 Task: Add Attachment from computer to Card Card0000000173 in Board Board0000000044 in Workspace WS0000000015 in Trello. Add Cover Purple to Card Card0000000173 in Board Board0000000044 in Workspace WS0000000015 in Trello. Add "Move Card To …" Button titled Button0000000173 to "top" of the list "To Do" to Card Card0000000173 in Board Board0000000044 in Workspace WS0000000015 in Trello. Add Description DS0000000173 to Card Card0000000173 in Board Board0000000044 in Workspace WS0000000015 in Trello. Add Comment CM0000000173 to Card Card0000000173 in Board Board0000000044 in Workspace WS0000000015 in Trello
Action: Mouse moved to (300, 222)
Screenshot: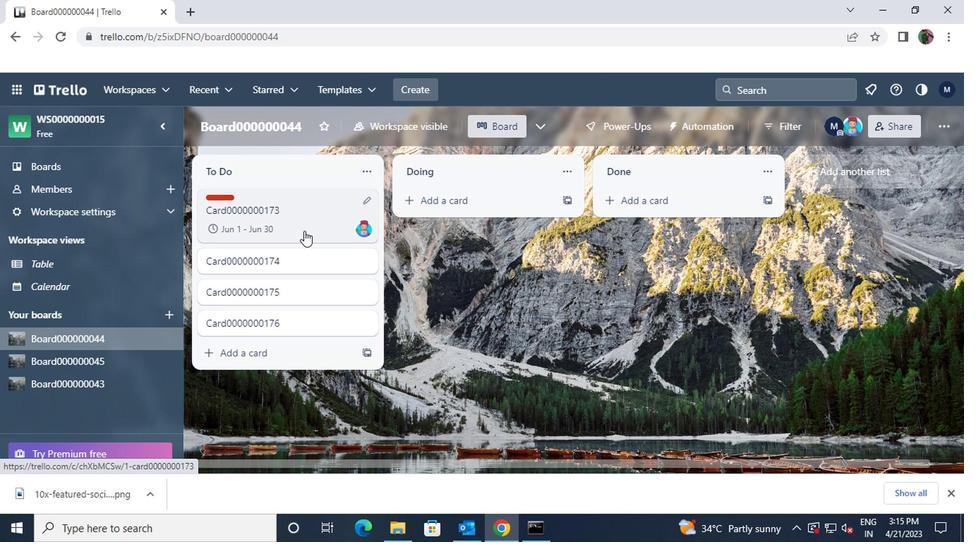 
Action: Mouse pressed left at (300, 222)
Screenshot: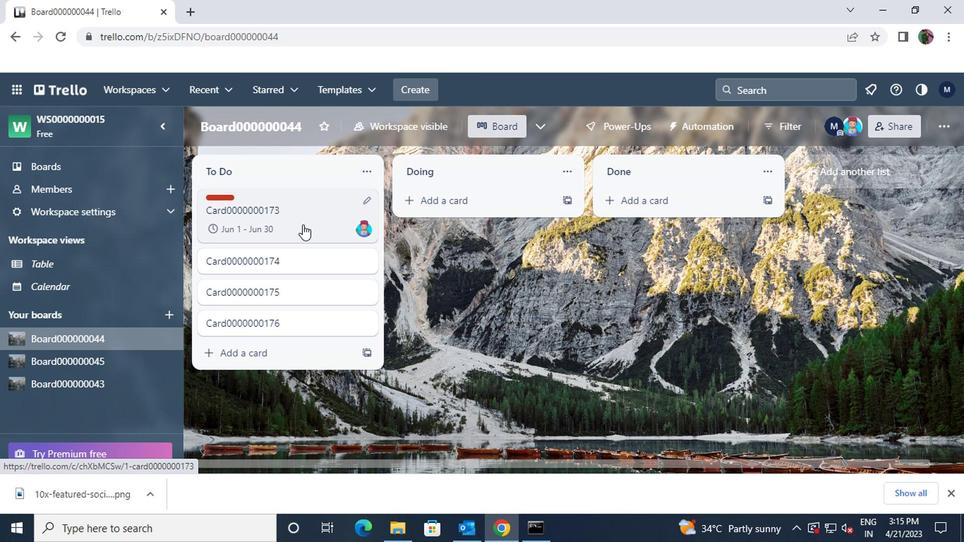 
Action: Mouse moved to (636, 312)
Screenshot: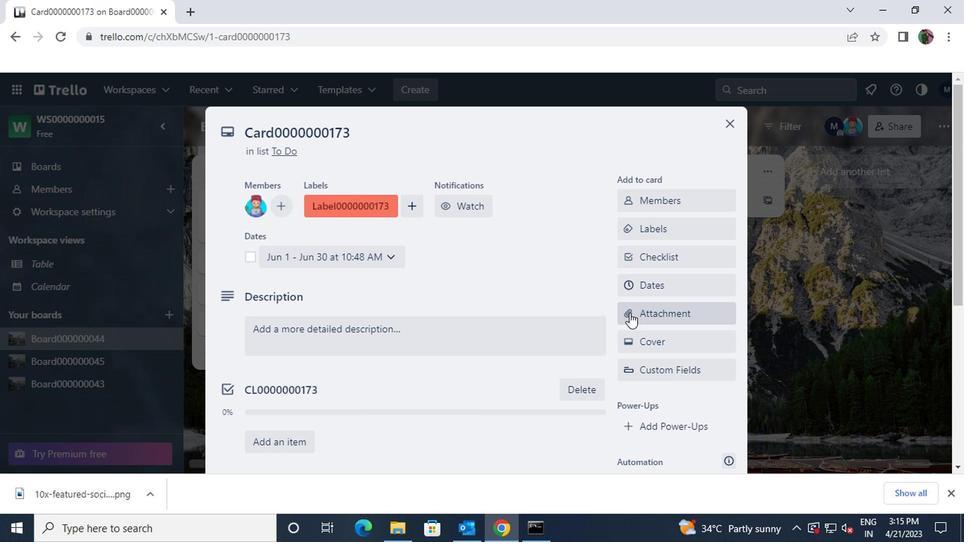 
Action: Mouse pressed left at (636, 312)
Screenshot: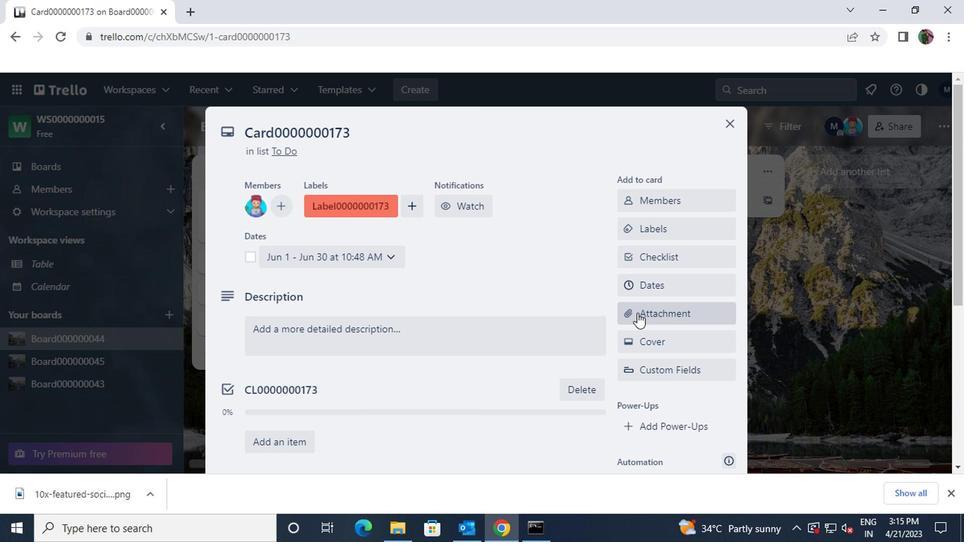 
Action: Mouse moved to (639, 151)
Screenshot: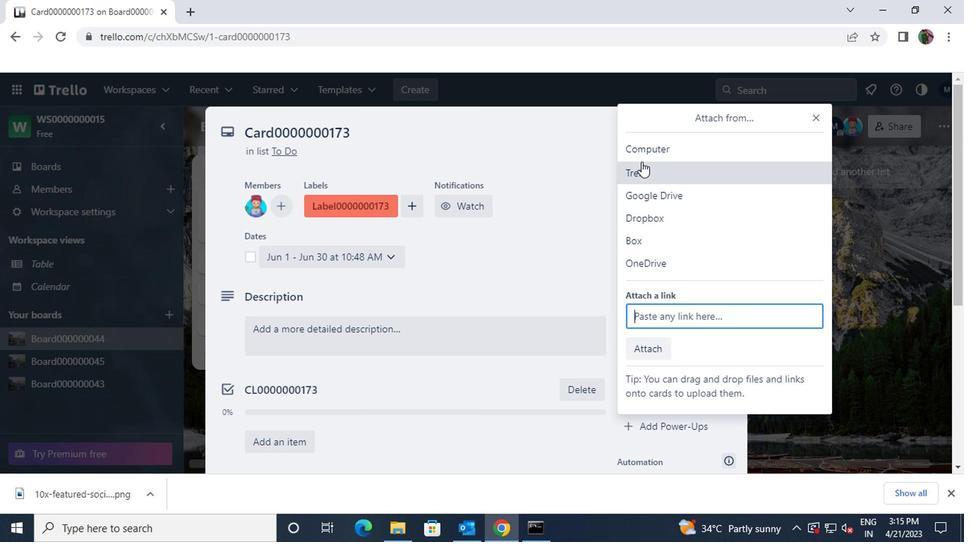 
Action: Mouse pressed left at (639, 151)
Screenshot: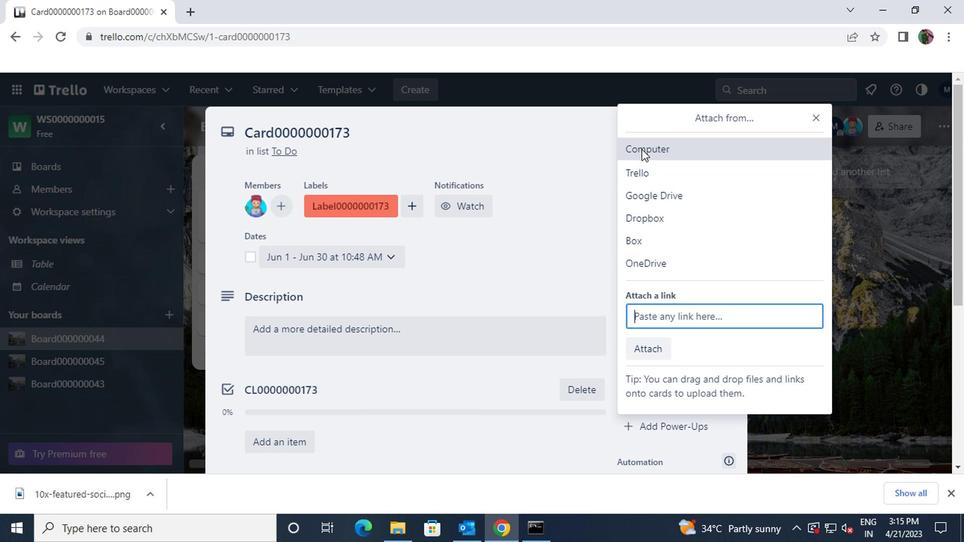 
Action: Mouse moved to (162, 128)
Screenshot: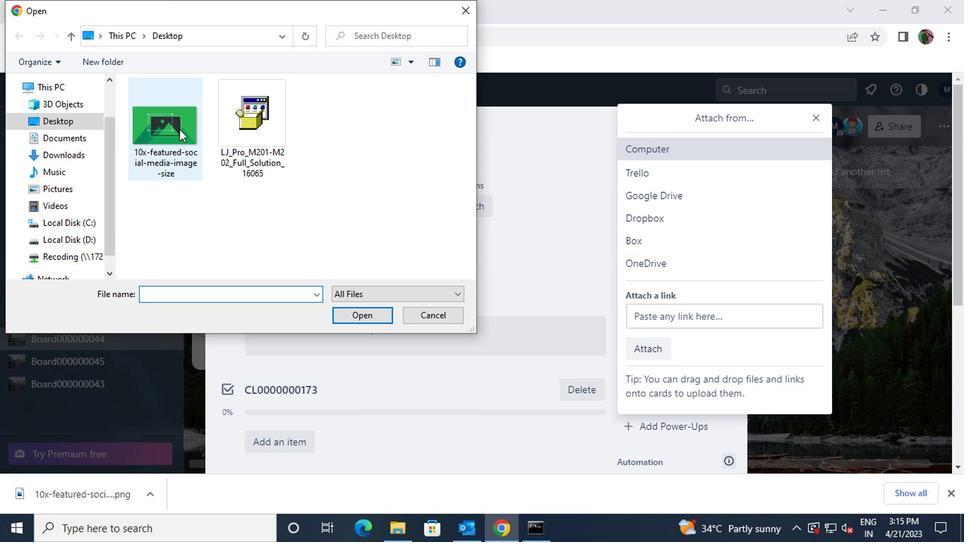 
Action: Mouse pressed left at (162, 128)
Screenshot: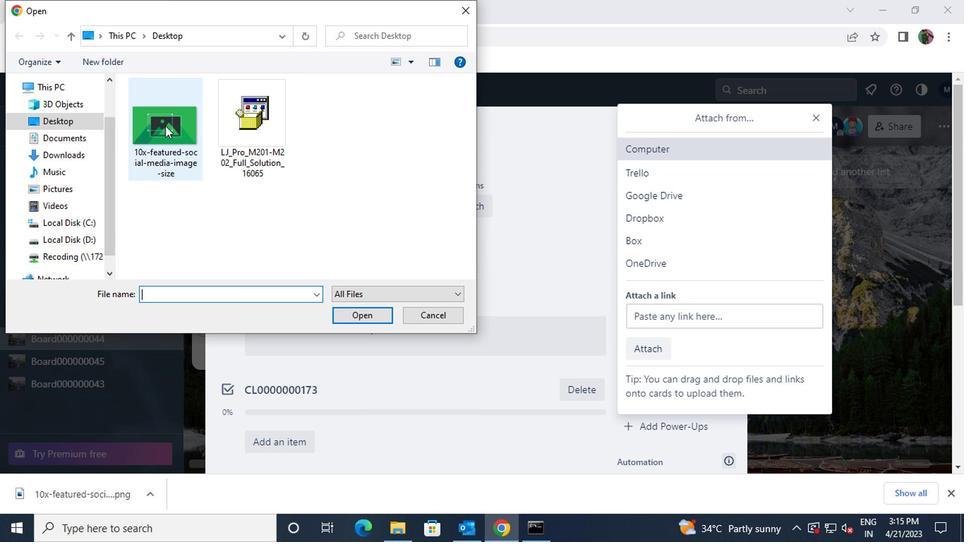 
Action: Mouse moved to (359, 316)
Screenshot: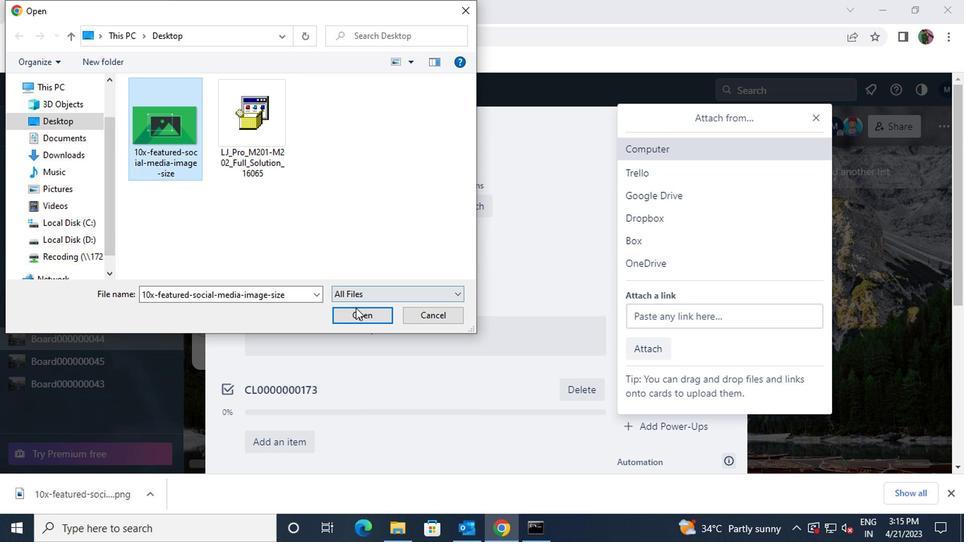 
Action: Mouse pressed left at (359, 316)
Screenshot: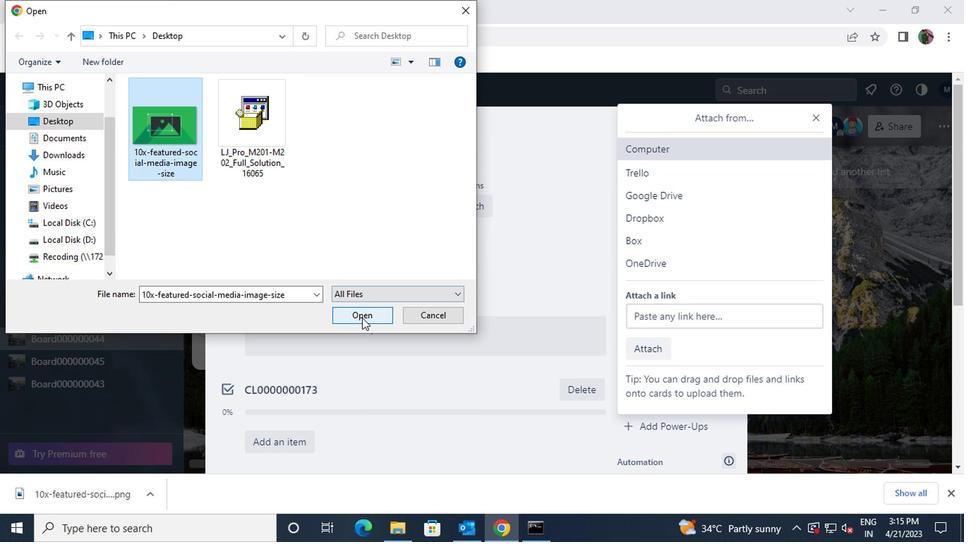 
Action: Mouse moved to (657, 345)
Screenshot: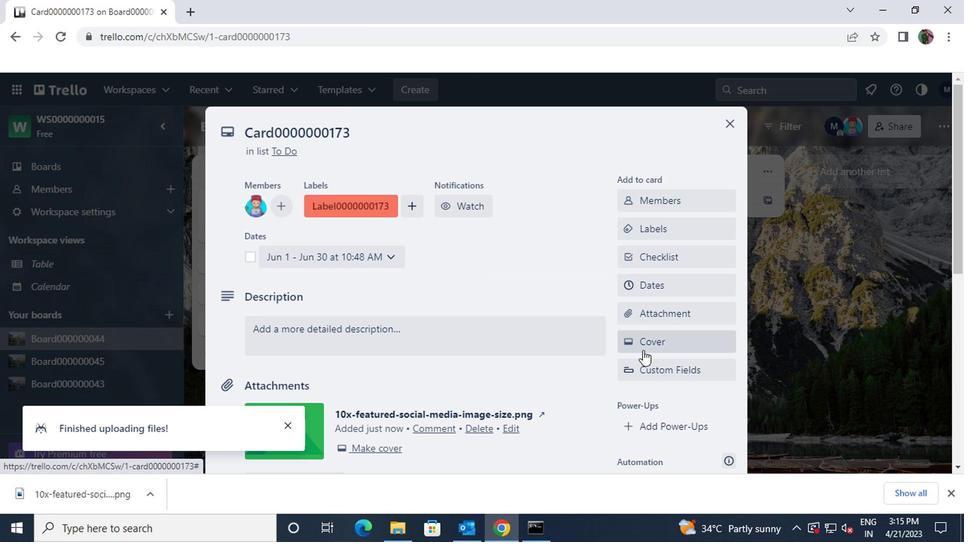 
Action: Mouse pressed left at (657, 345)
Screenshot: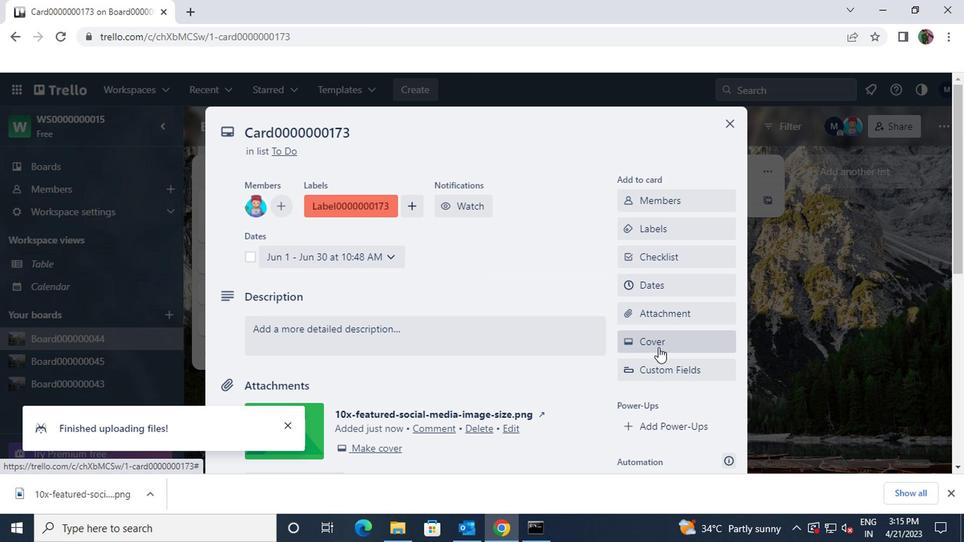 
Action: Mouse moved to (813, 241)
Screenshot: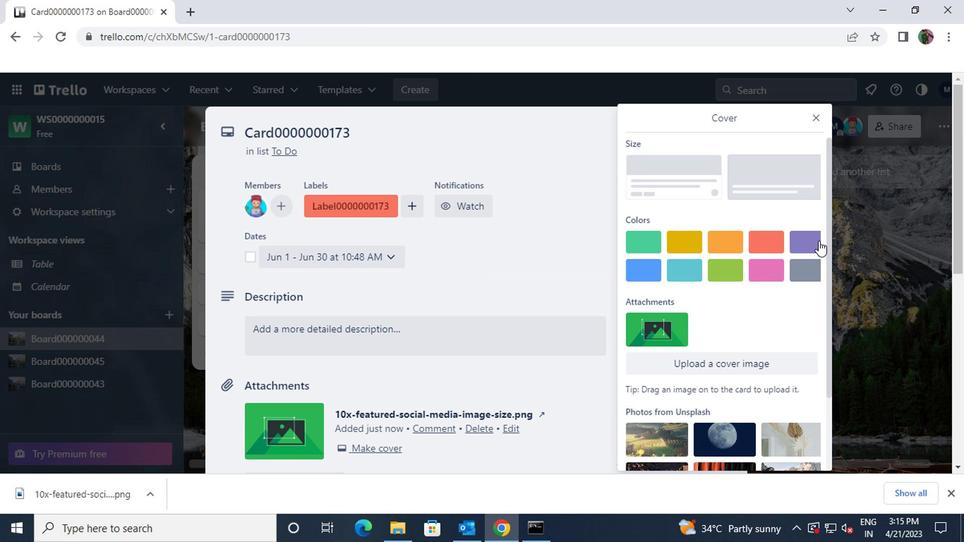 
Action: Mouse pressed left at (813, 241)
Screenshot: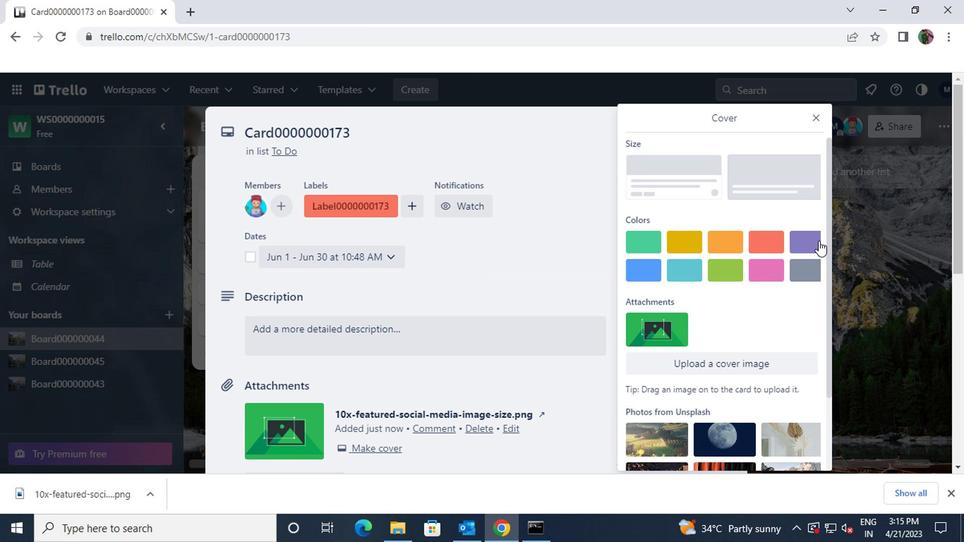 
Action: Mouse moved to (772, 296)
Screenshot: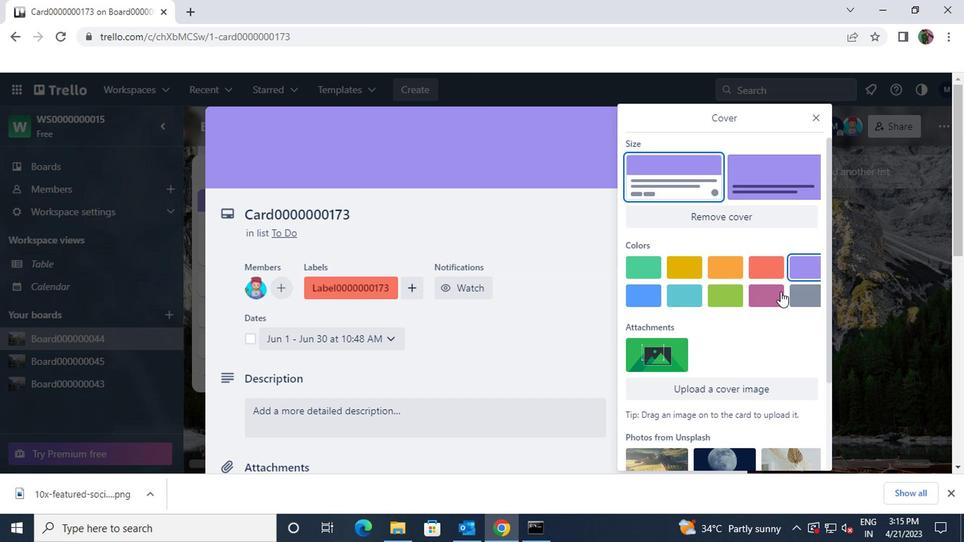 
Action: Mouse scrolled (772, 295) with delta (0, -1)
Screenshot: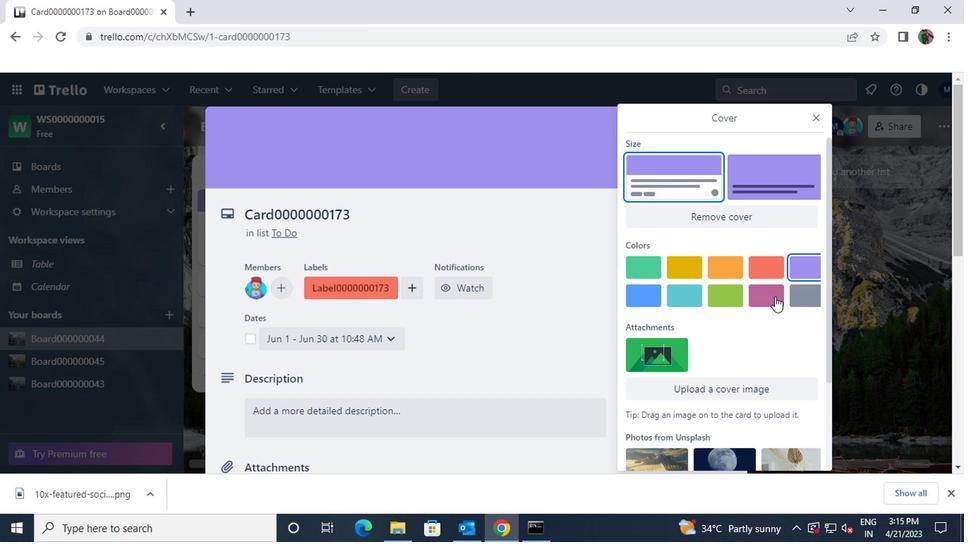 
Action: Mouse scrolled (772, 295) with delta (0, -1)
Screenshot: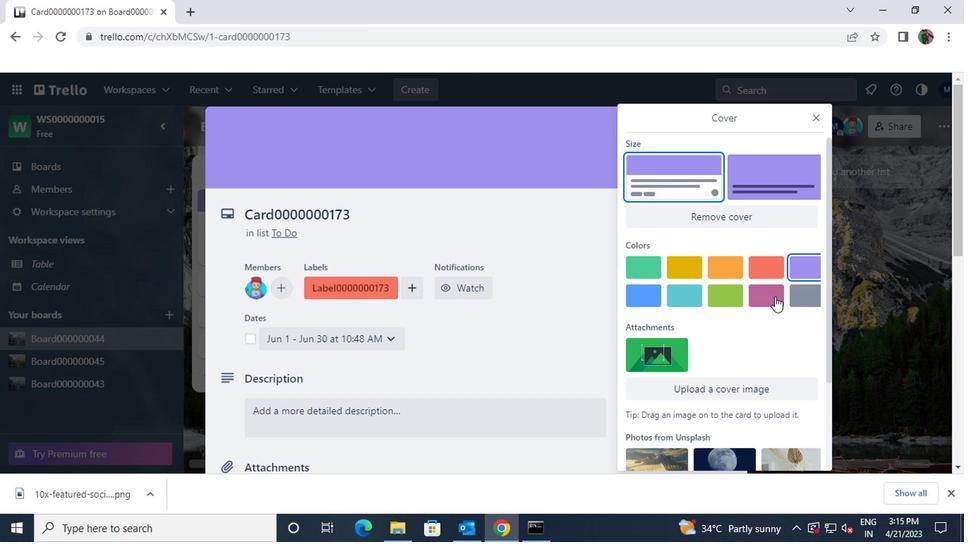 
Action: Mouse scrolled (772, 296) with delta (0, 0)
Screenshot: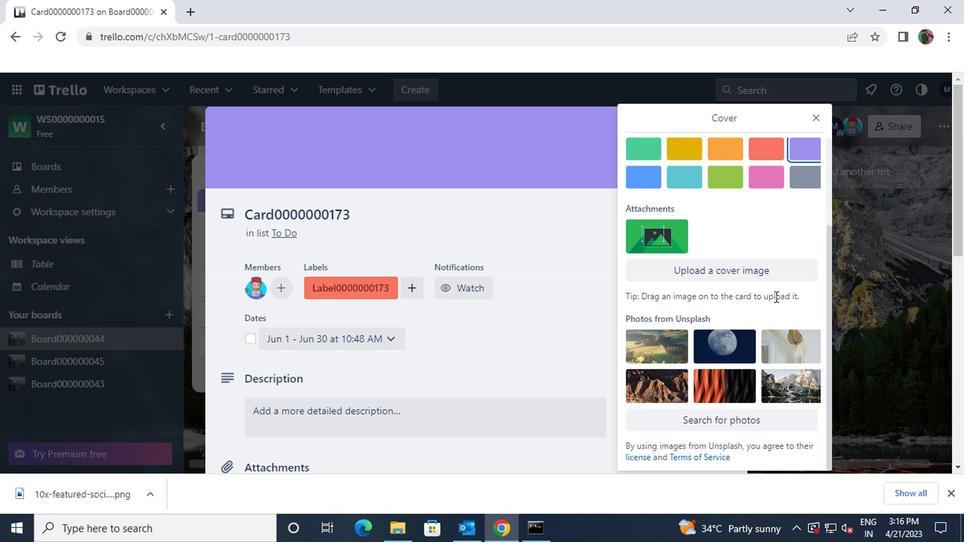 
Action: Mouse moved to (770, 293)
Screenshot: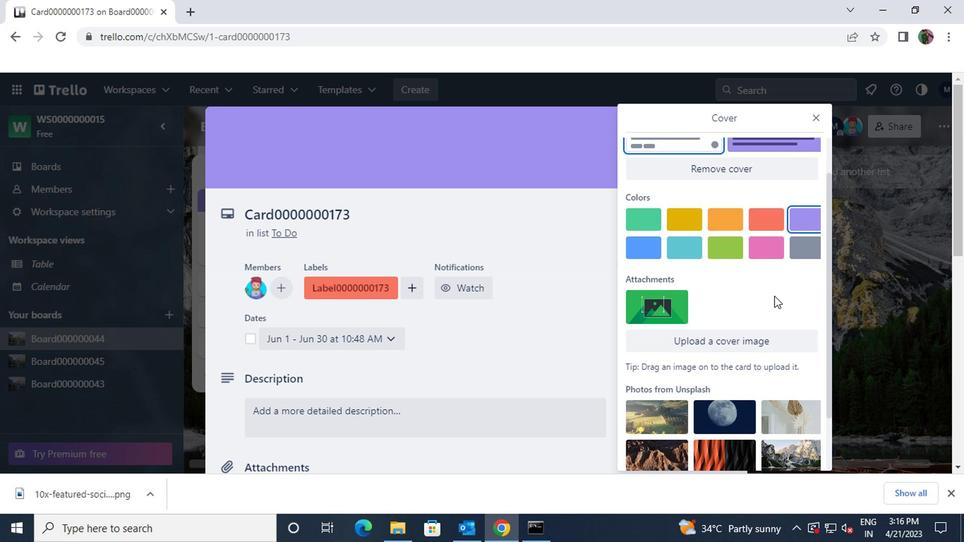 
Action: Mouse scrolled (770, 292) with delta (0, 0)
Screenshot: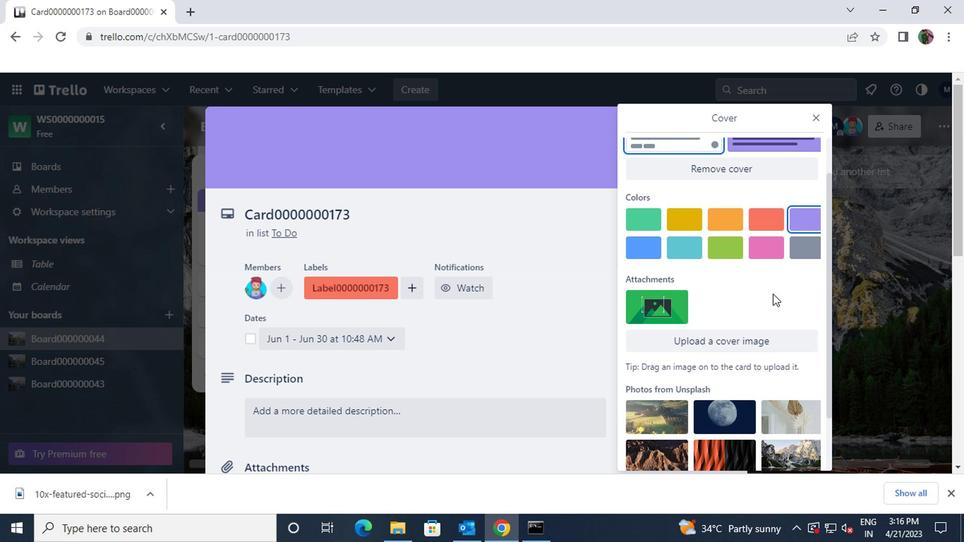 
Action: Mouse scrolled (770, 292) with delta (0, 0)
Screenshot: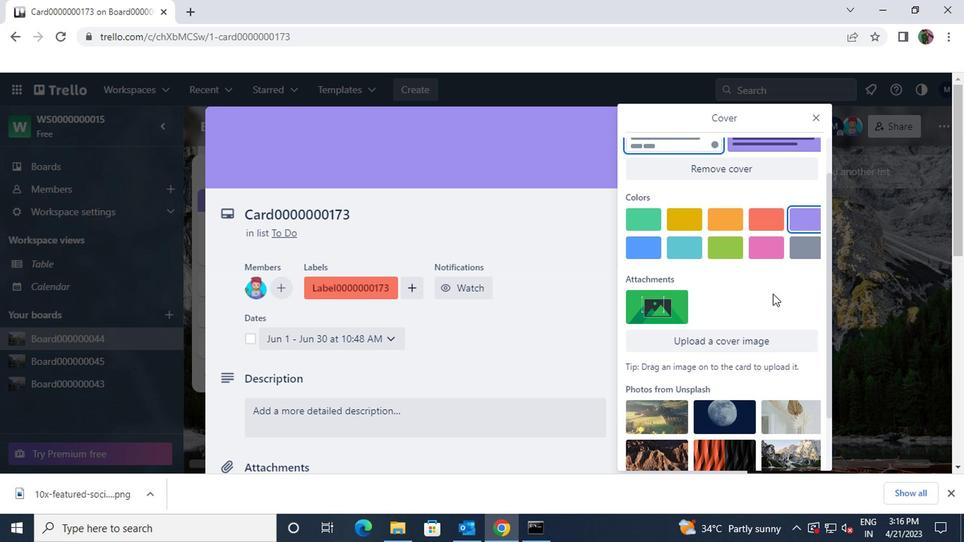 
Action: Mouse moved to (770, 292)
Screenshot: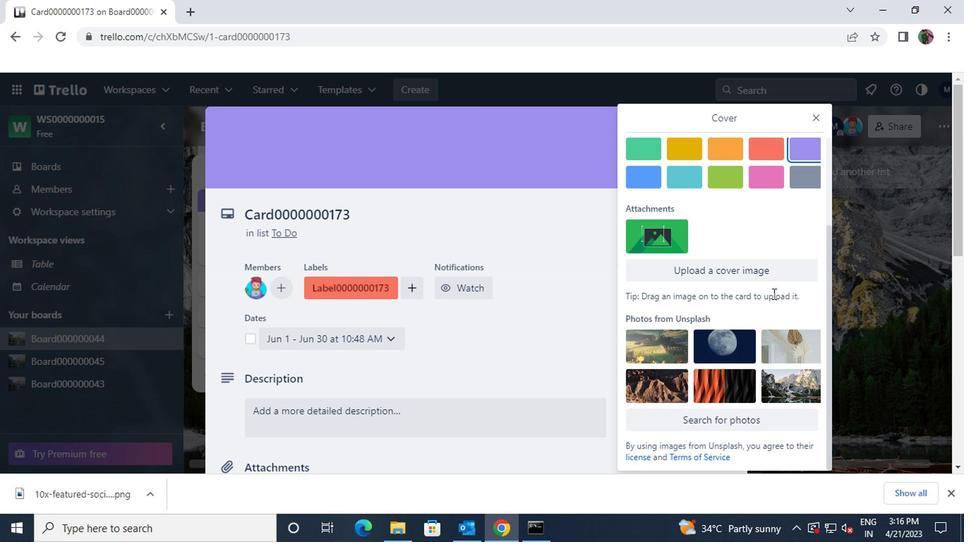 
Action: Mouse scrolled (770, 293) with delta (0, 0)
Screenshot: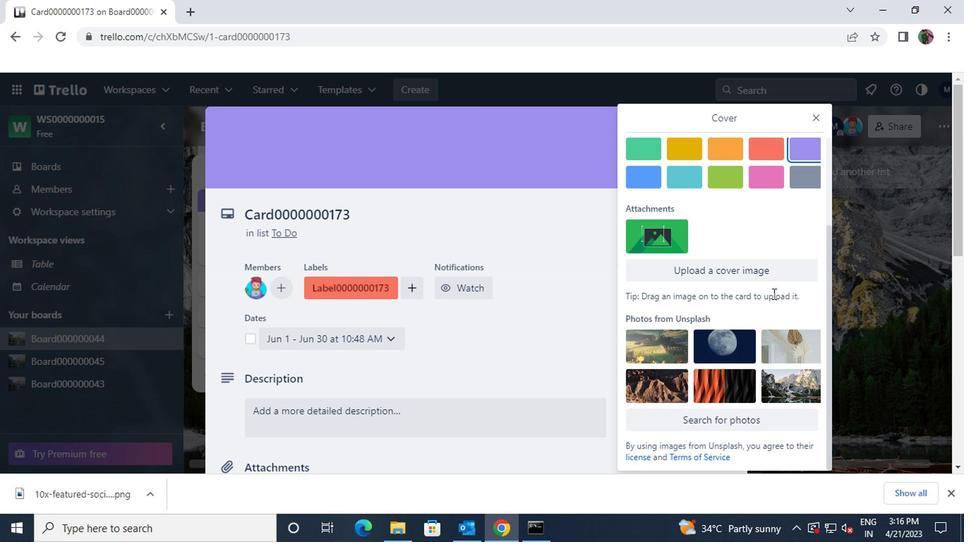 
Action: Mouse scrolled (770, 293) with delta (0, 0)
Screenshot: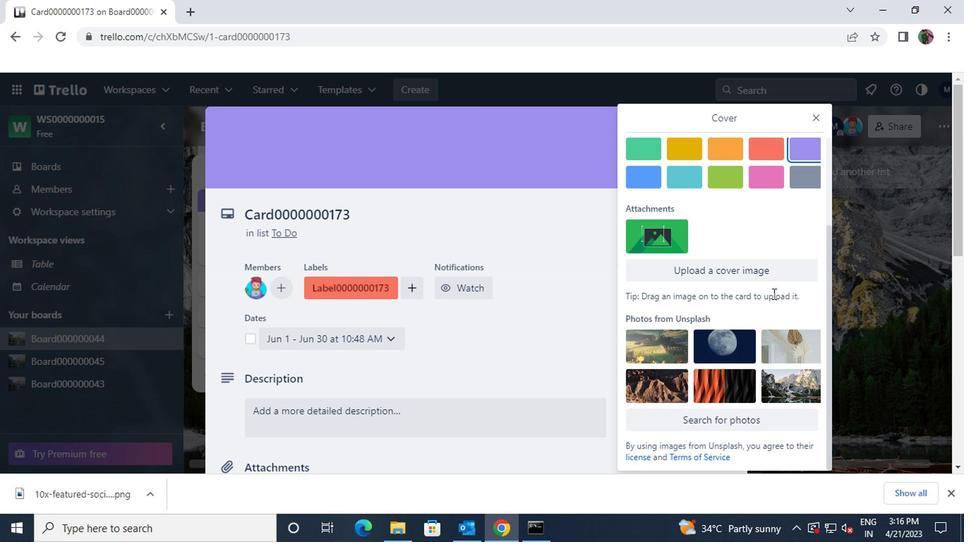 
Action: Mouse moved to (769, 287)
Screenshot: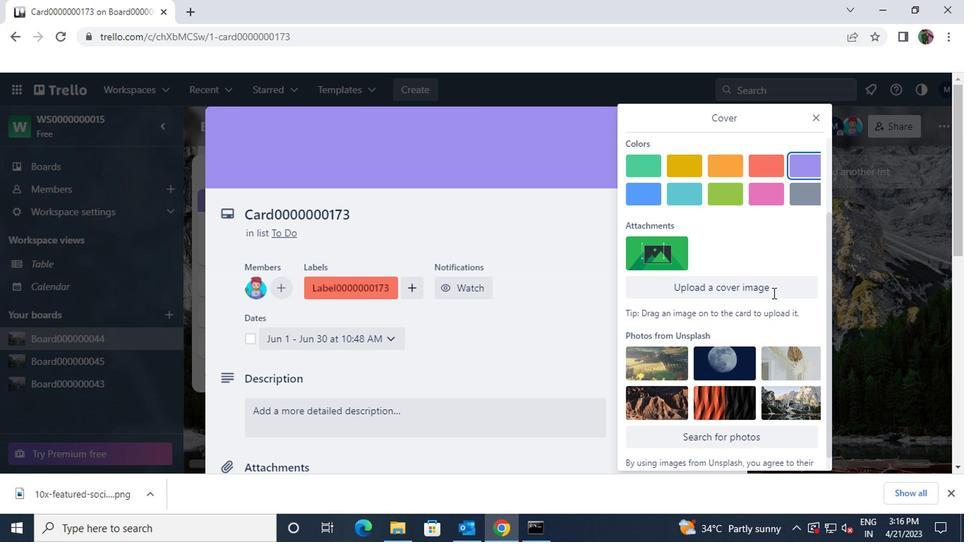 
Action: Mouse scrolled (769, 287) with delta (0, 0)
Screenshot: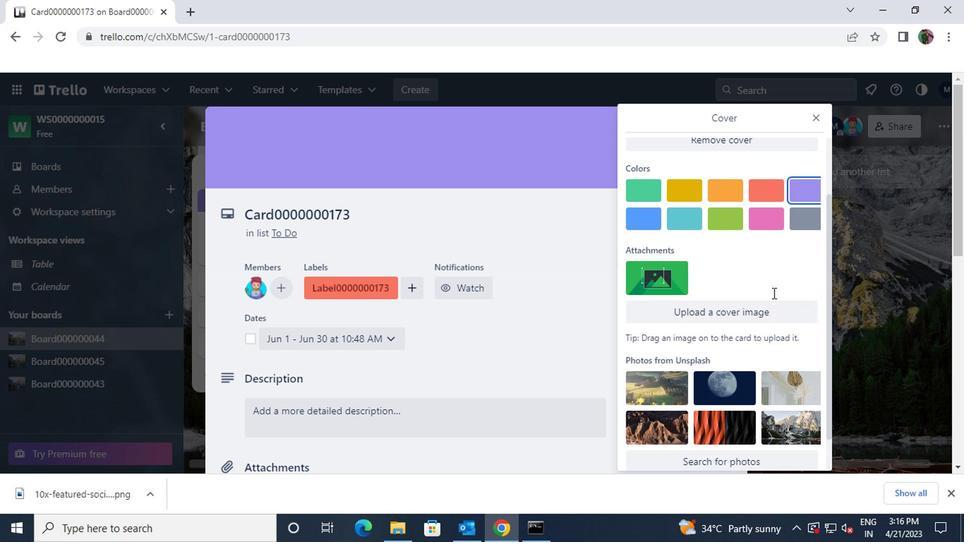 
Action: Mouse scrolled (769, 287) with delta (0, 0)
Screenshot: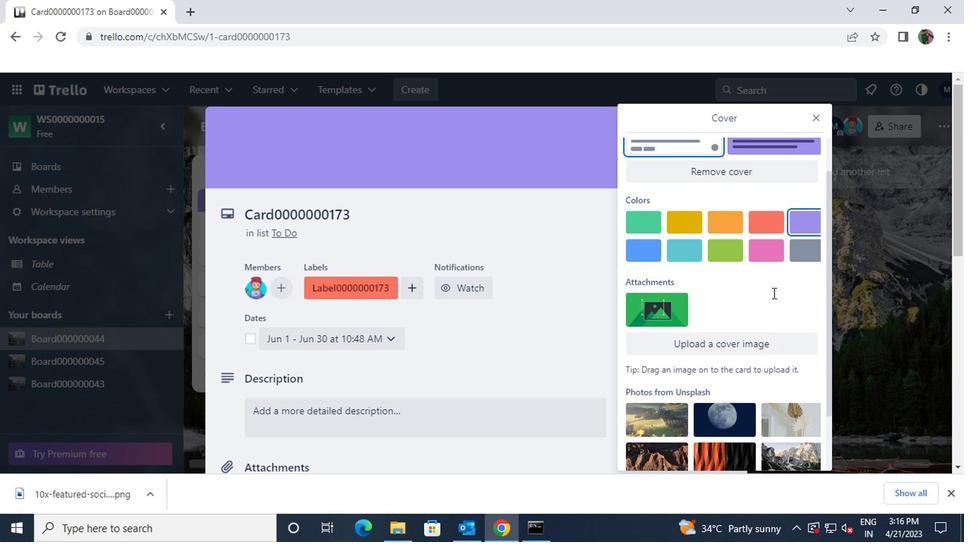 
Action: Mouse scrolled (769, 287) with delta (0, 0)
Screenshot: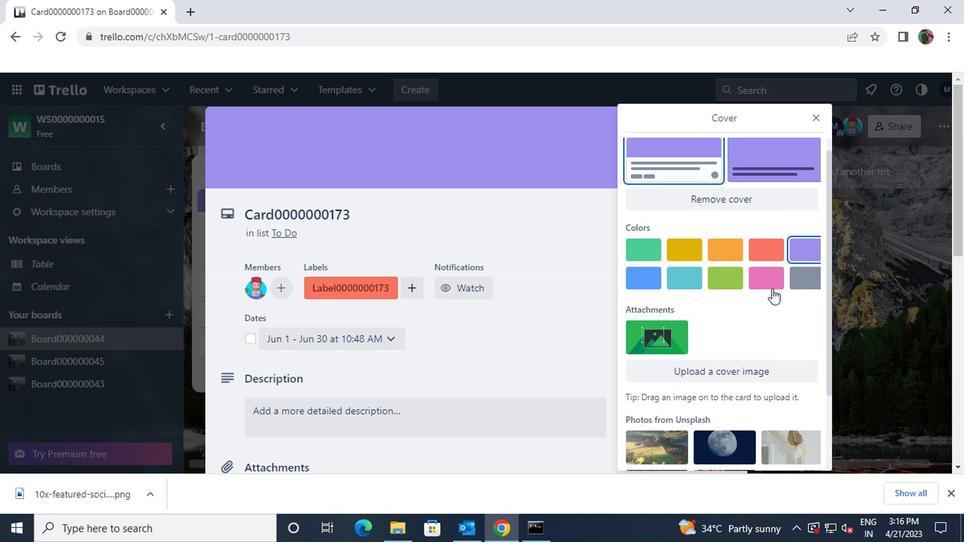 
Action: Mouse moved to (816, 123)
Screenshot: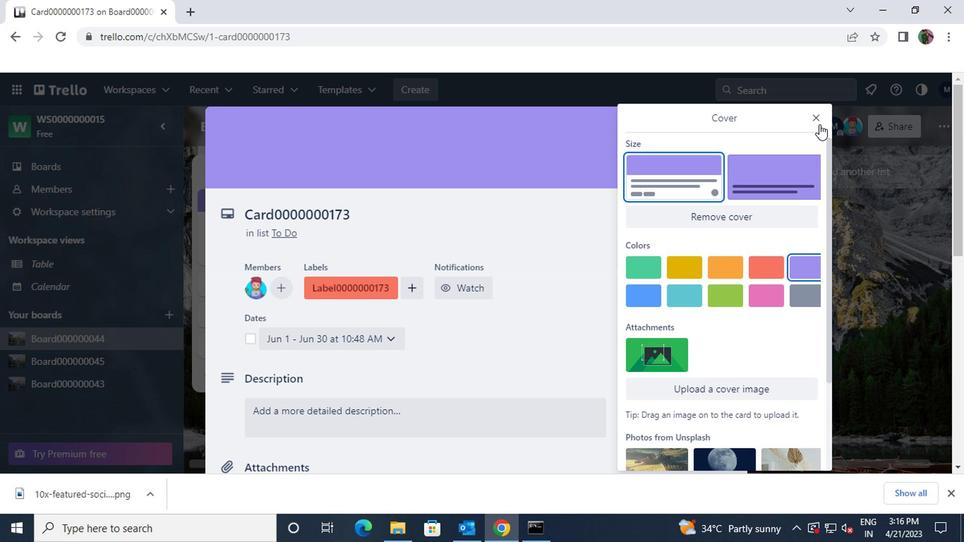 
Action: Mouse pressed left at (816, 123)
Screenshot: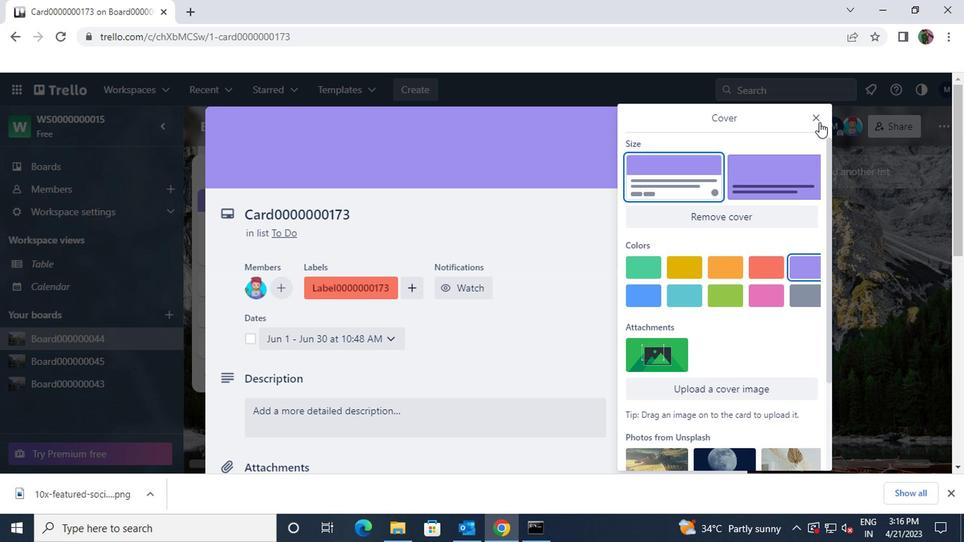
Action: Mouse moved to (724, 338)
Screenshot: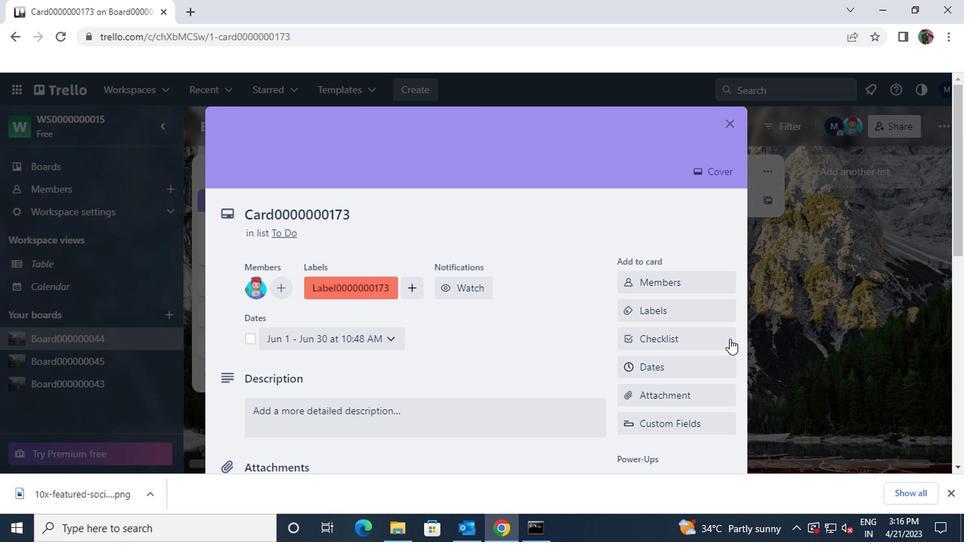 
Action: Mouse scrolled (724, 338) with delta (0, 0)
Screenshot: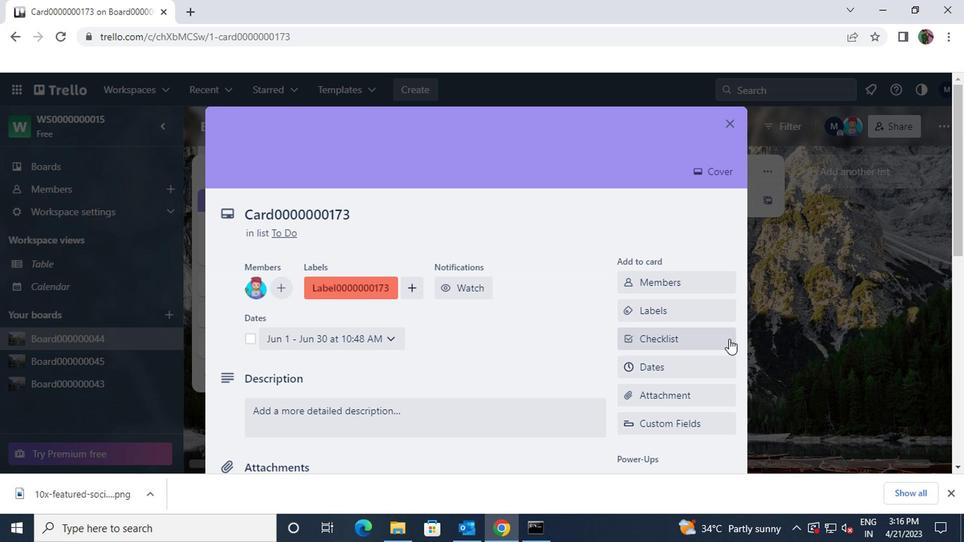 
Action: Mouse scrolled (724, 338) with delta (0, 0)
Screenshot: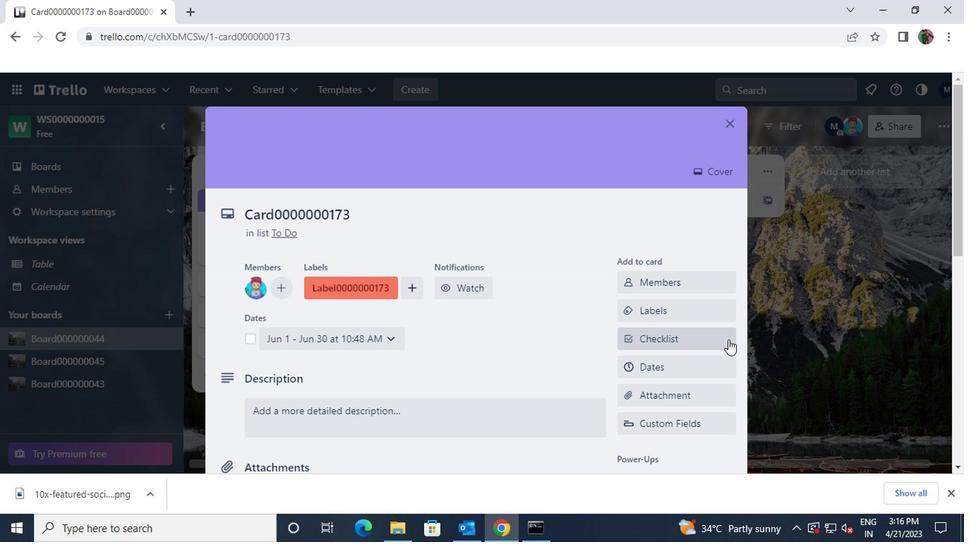 
Action: Mouse moved to (680, 403)
Screenshot: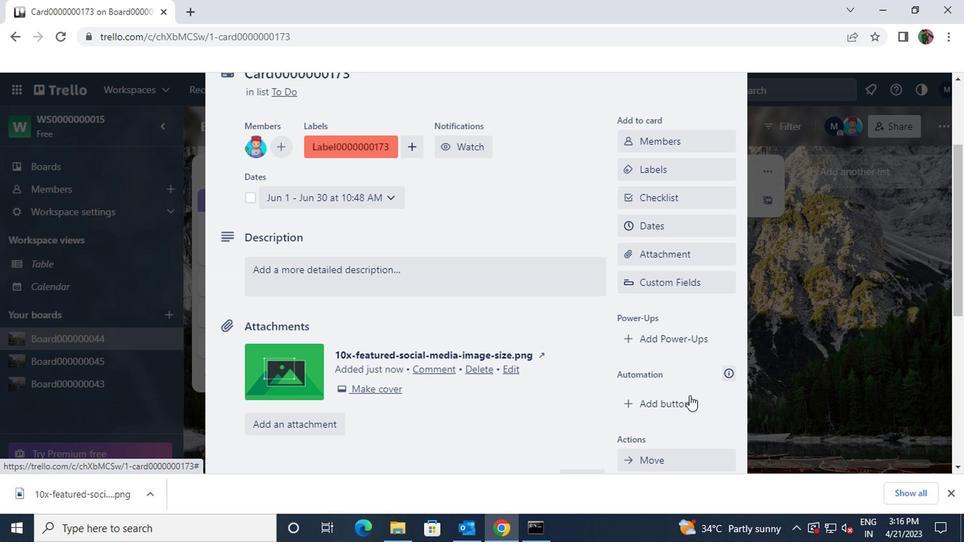 
Action: Mouse pressed left at (680, 403)
Screenshot: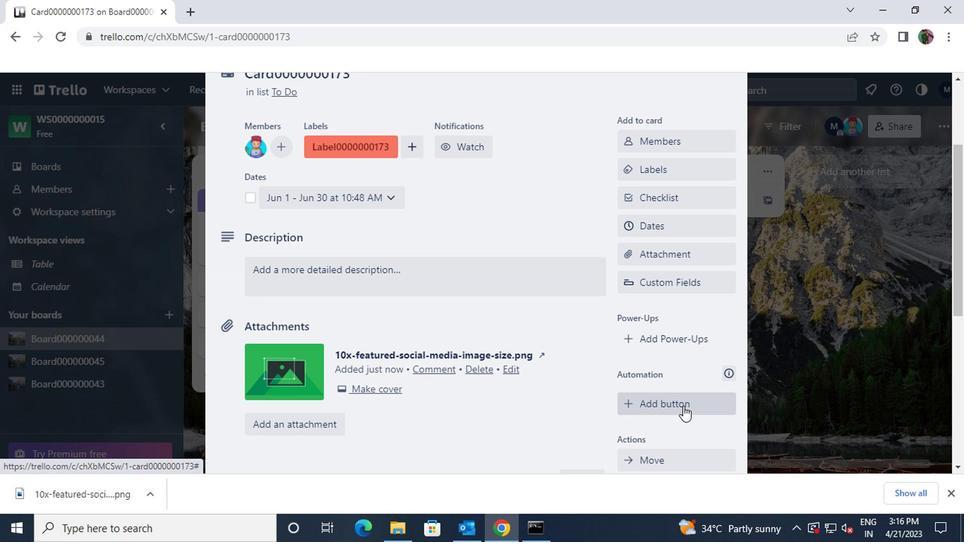 
Action: Mouse moved to (717, 186)
Screenshot: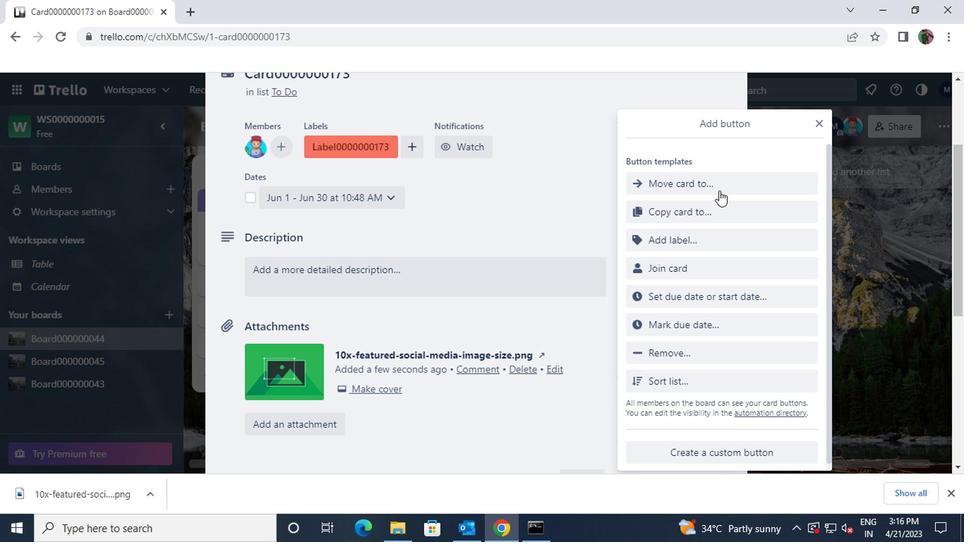 
Action: Mouse pressed left at (717, 186)
Screenshot: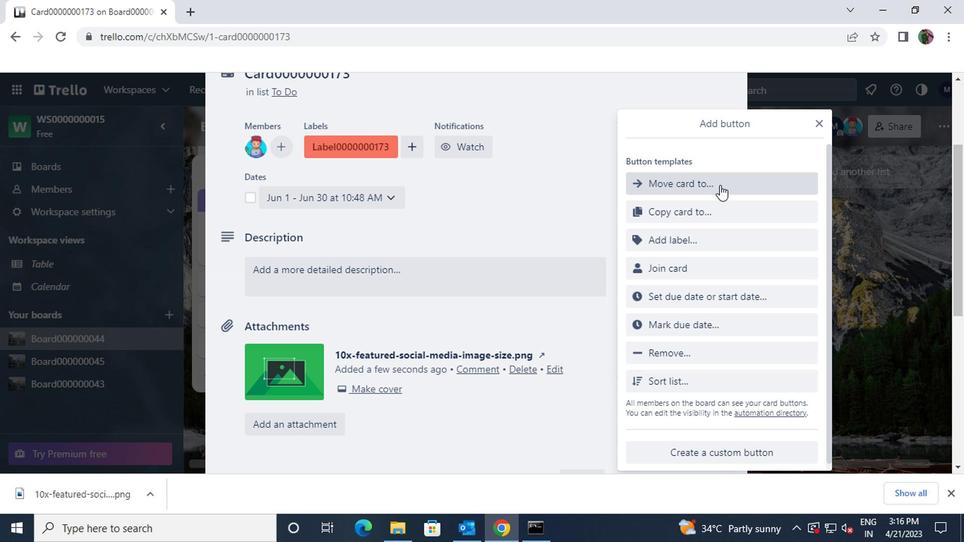 
Action: Key pressed <Key.shift>BUTTON000000173
Screenshot: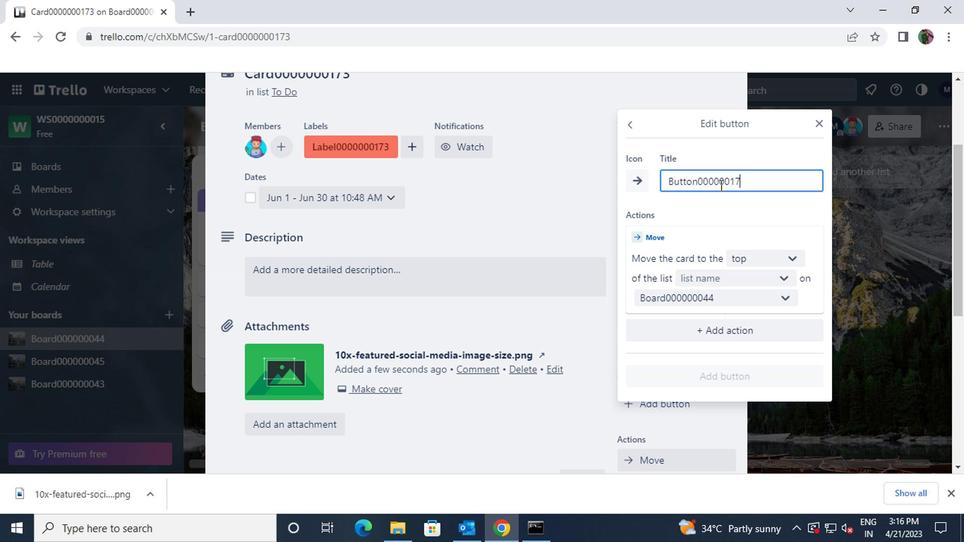 
Action: Mouse moved to (791, 256)
Screenshot: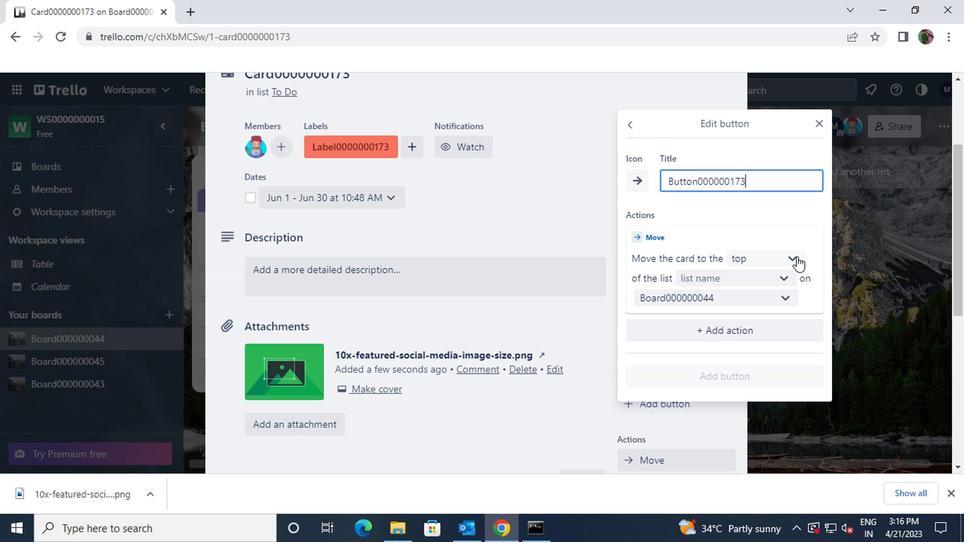 
Action: Mouse pressed left at (791, 256)
Screenshot: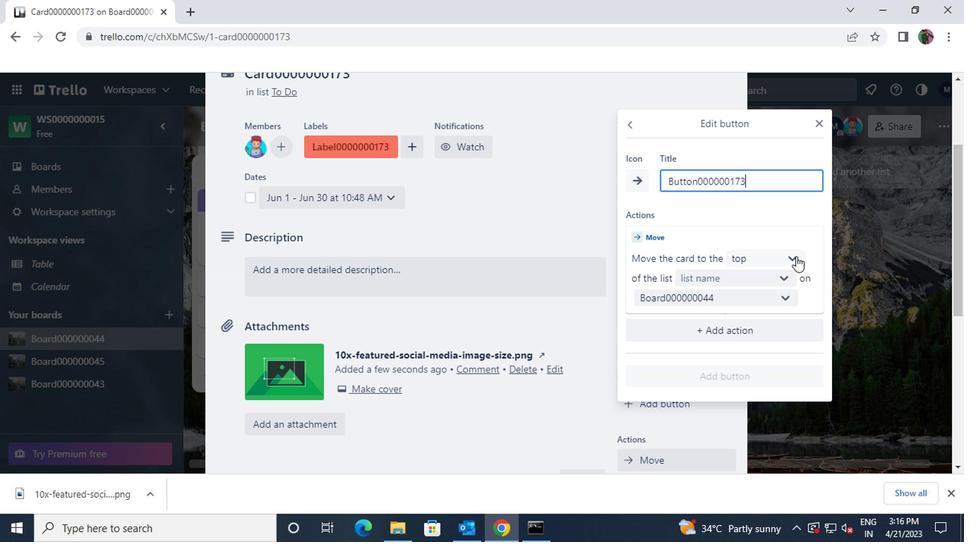 
Action: Mouse moved to (780, 279)
Screenshot: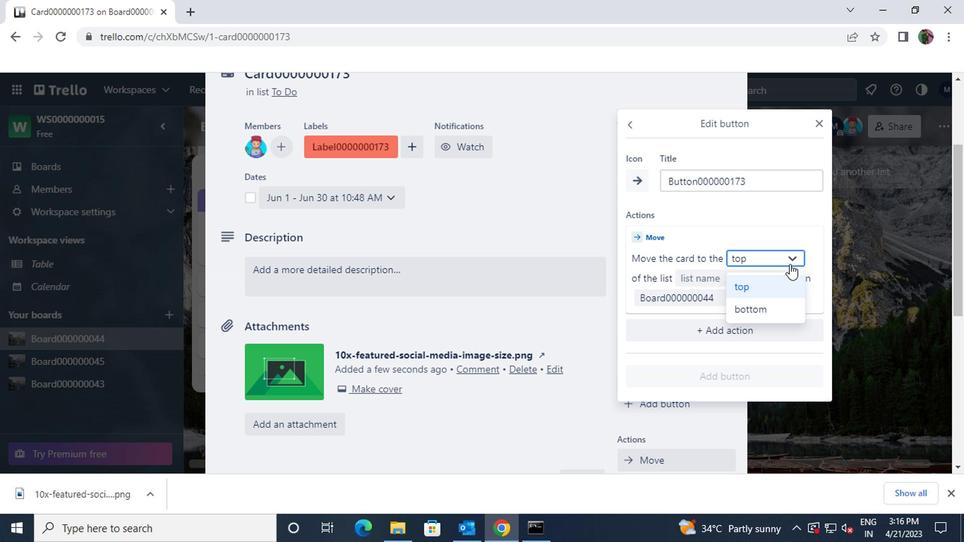 
Action: Mouse pressed left at (780, 279)
Screenshot: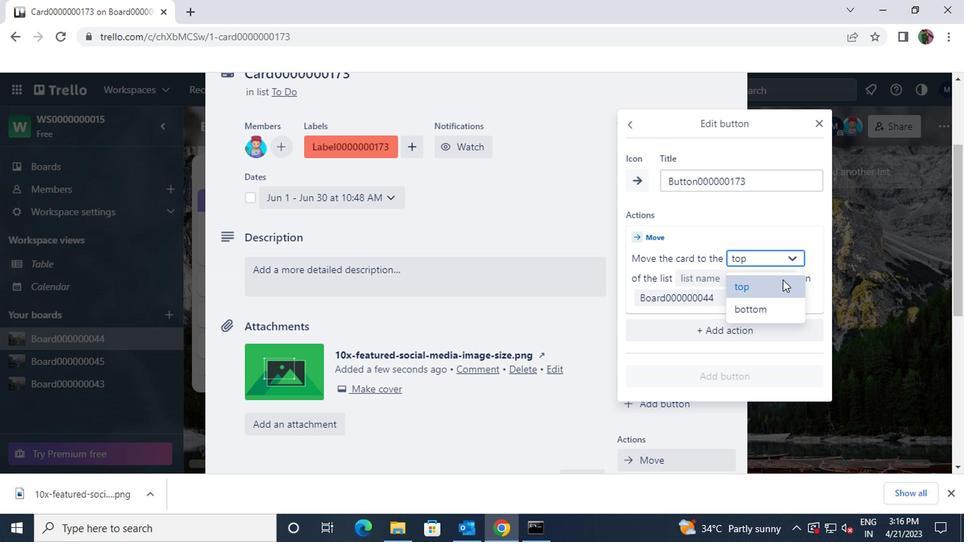 
Action: Mouse moved to (781, 277)
Screenshot: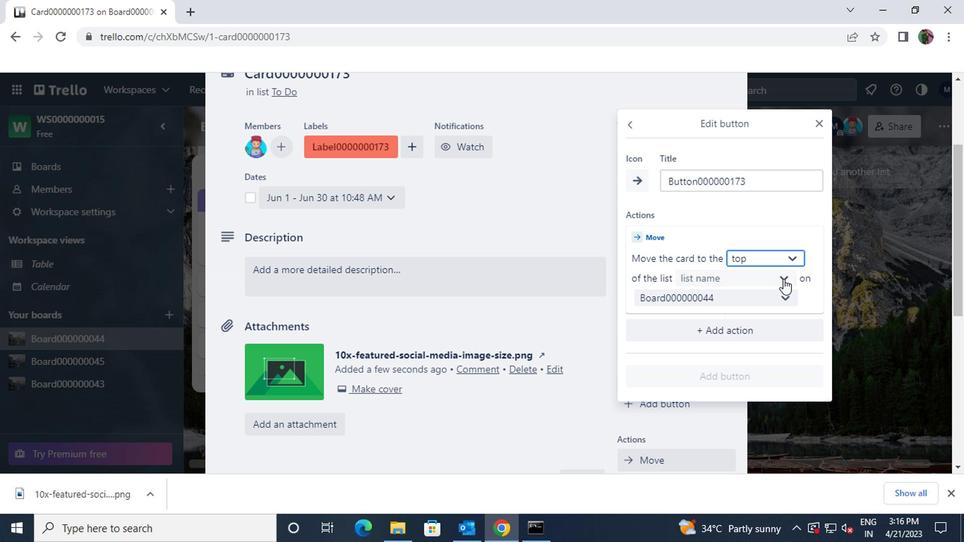 
Action: Mouse pressed left at (781, 277)
Screenshot: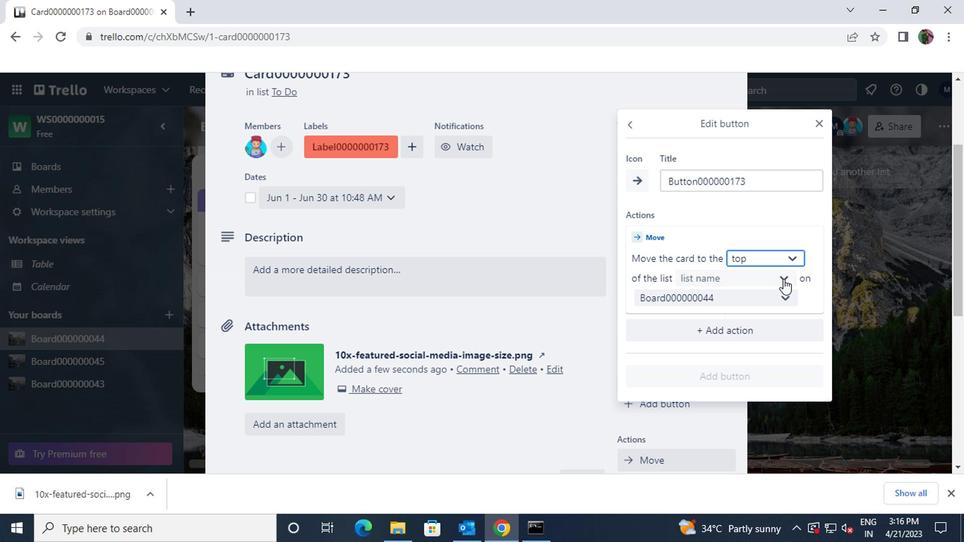 
Action: Mouse moved to (758, 300)
Screenshot: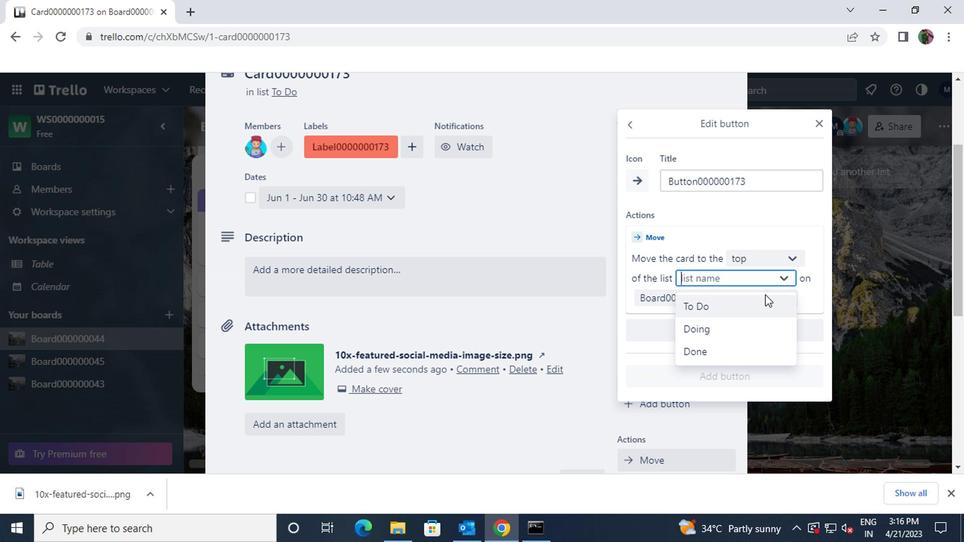 
Action: Mouse pressed left at (758, 300)
Screenshot: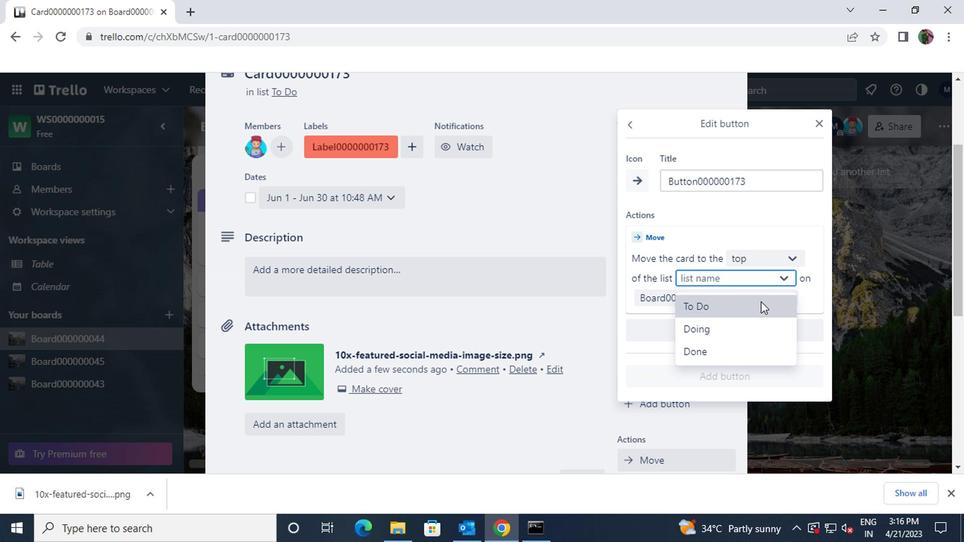 
Action: Mouse moved to (738, 365)
Screenshot: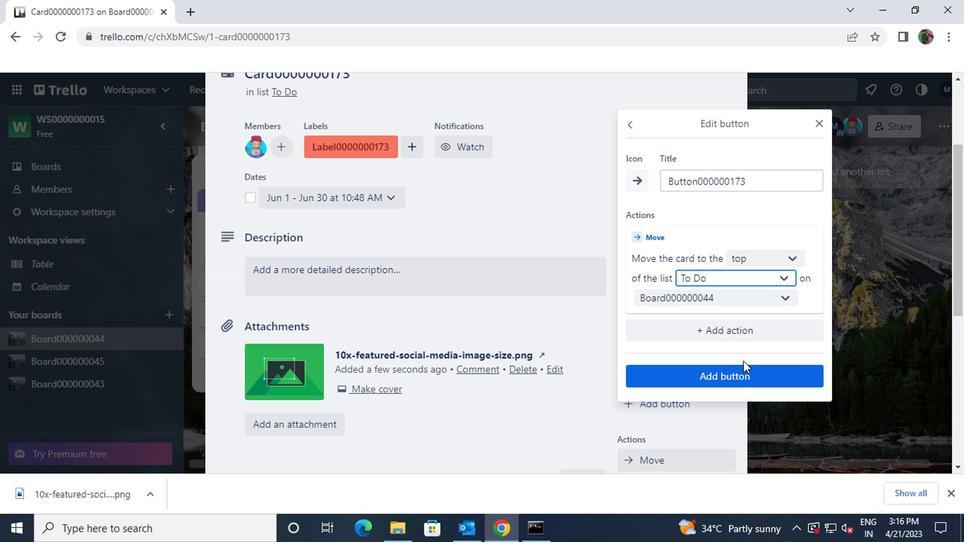 
Action: Mouse pressed left at (738, 365)
Screenshot: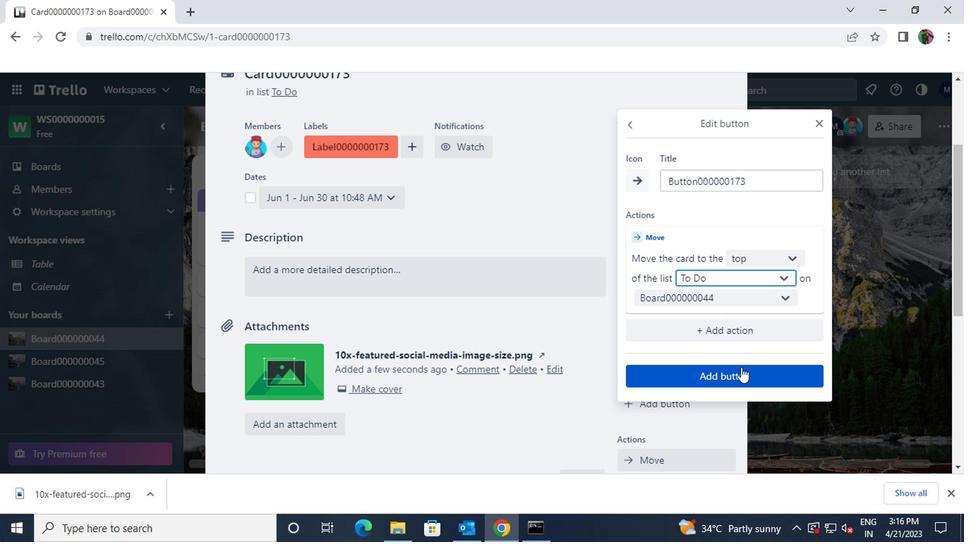 
Action: Mouse moved to (562, 278)
Screenshot: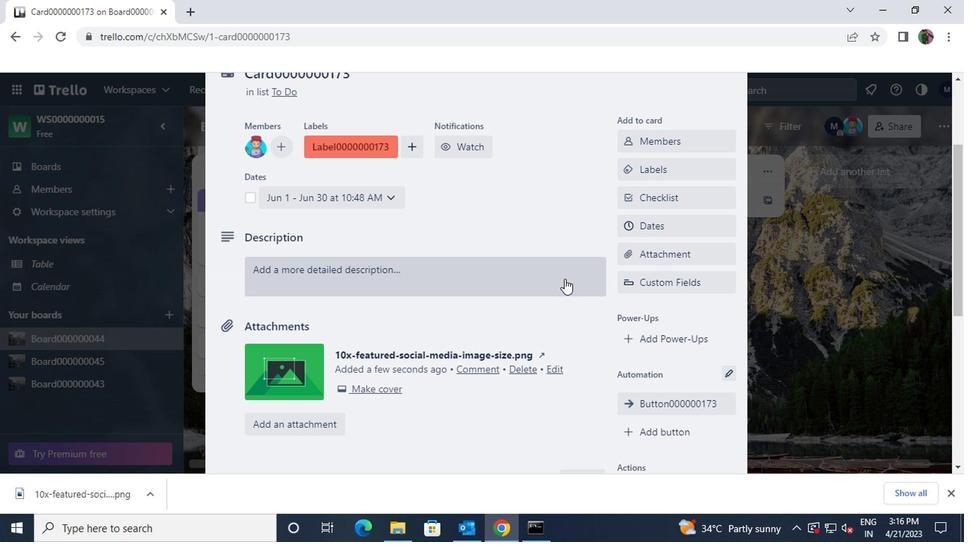
Action: Mouse pressed left at (562, 278)
Screenshot: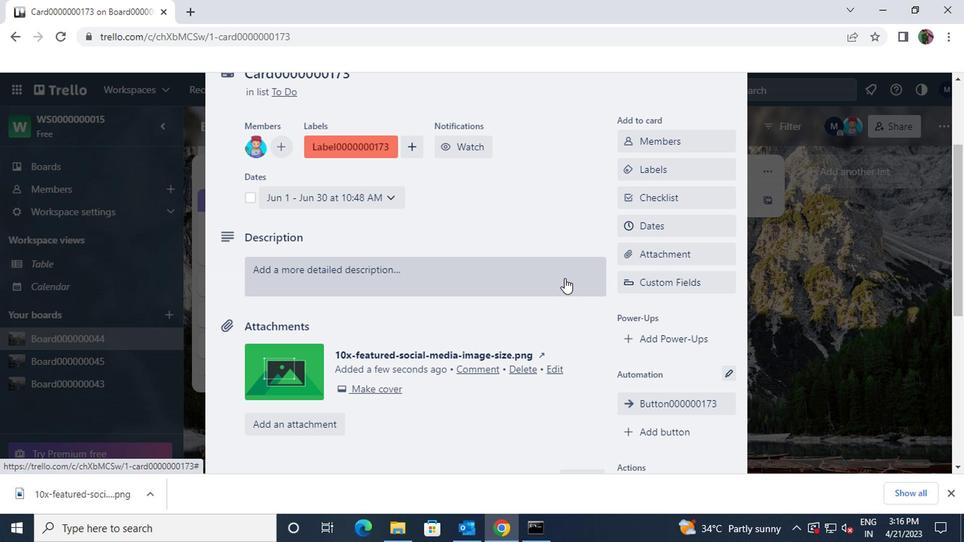 
Action: Key pressed <Key.shift>DS00000000173
Screenshot: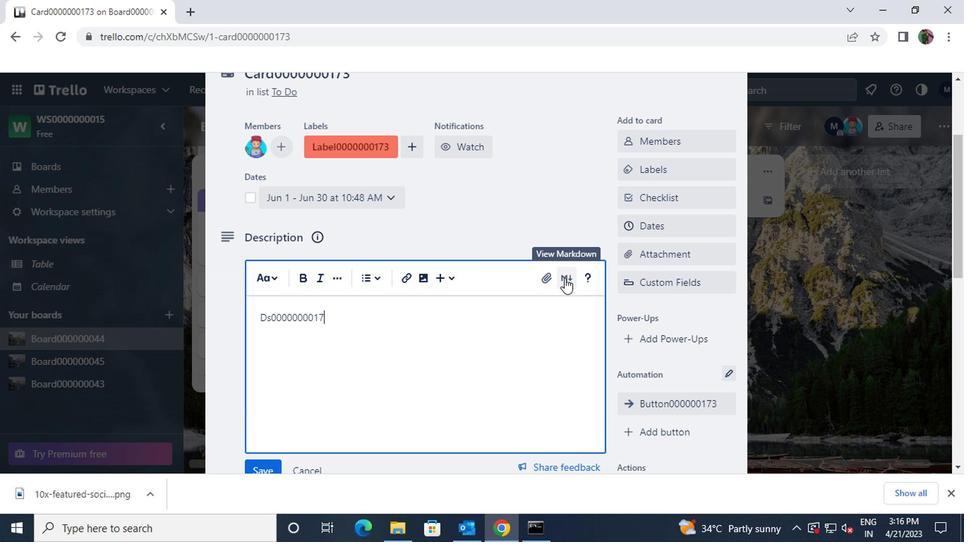 
Action: Mouse moved to (434, 374)
Screenshot: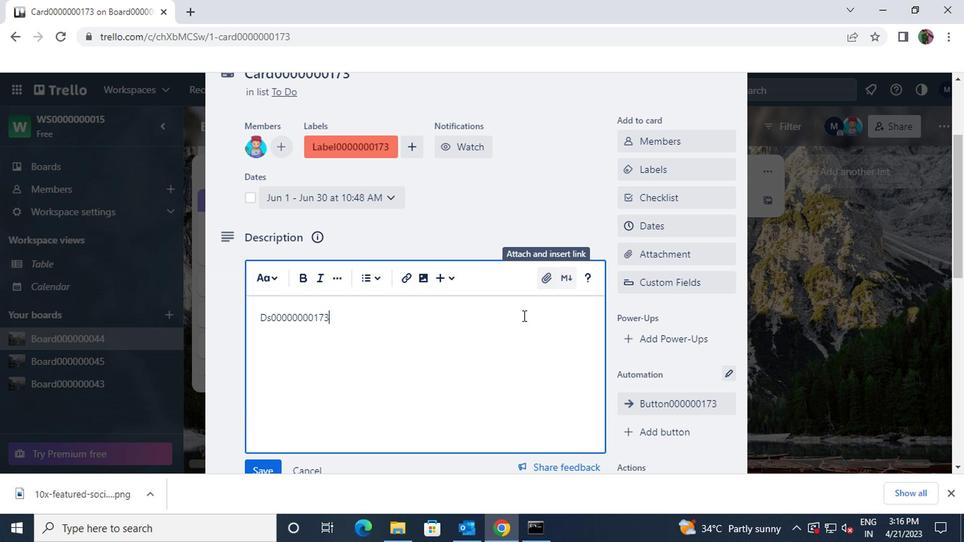 
Action: Mouse scrolled (434, 373) with delta (0, -1)
Screenshot: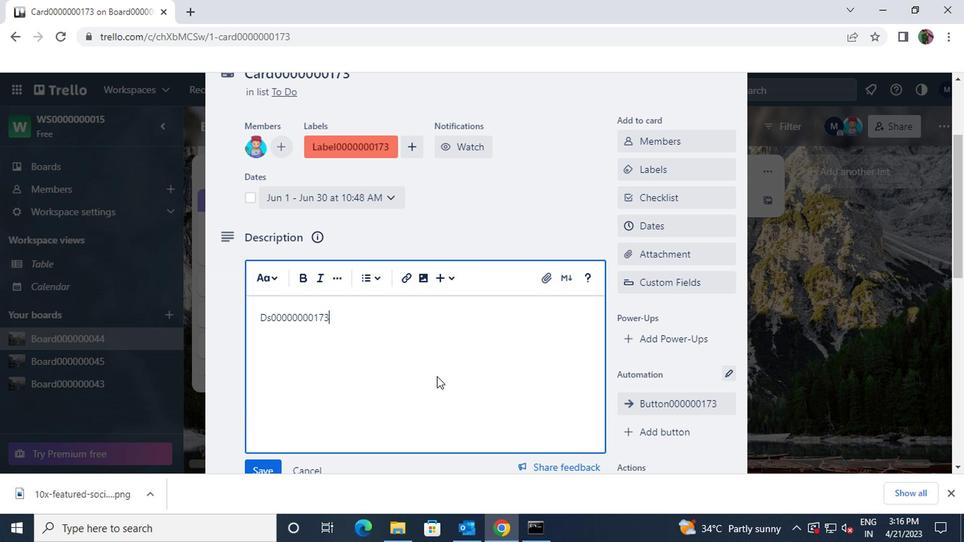 
Action: Mouse moved to (275, 397)
Screenshot: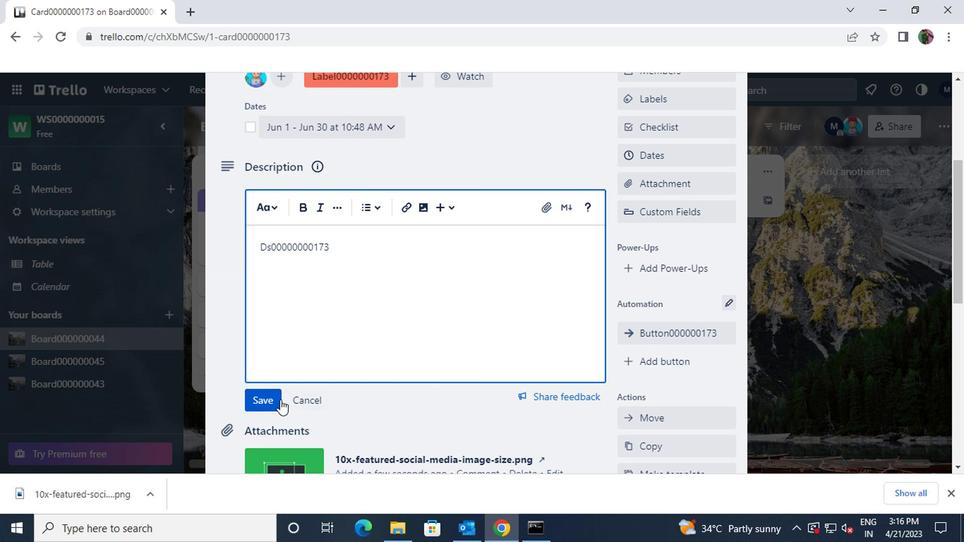 
Action: Mouse pressed left at (275, 397)
Screenshot: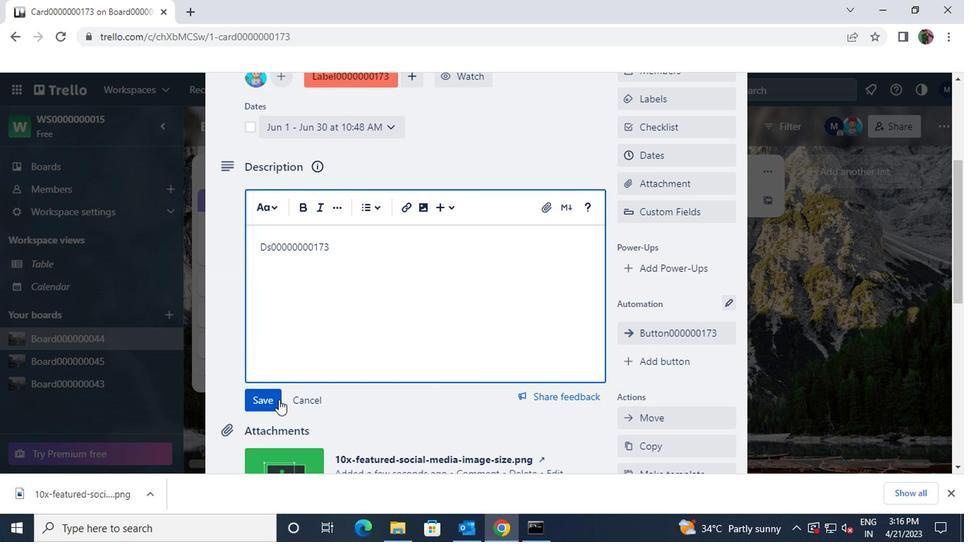 
Action: Mouse moved to (277, 393)
Screenshot: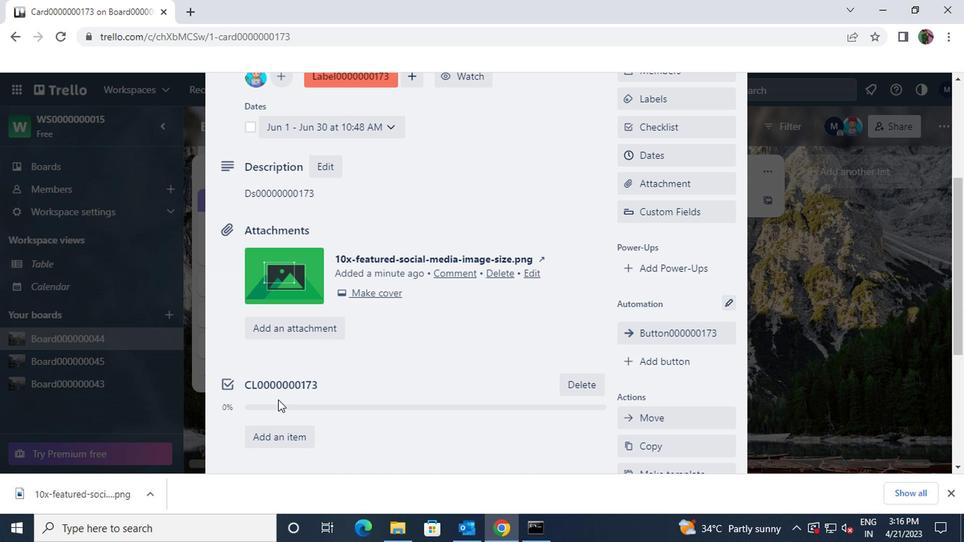 
Action: Mouse scrolled (277, 393) with delta (0, 0)
Screenshot: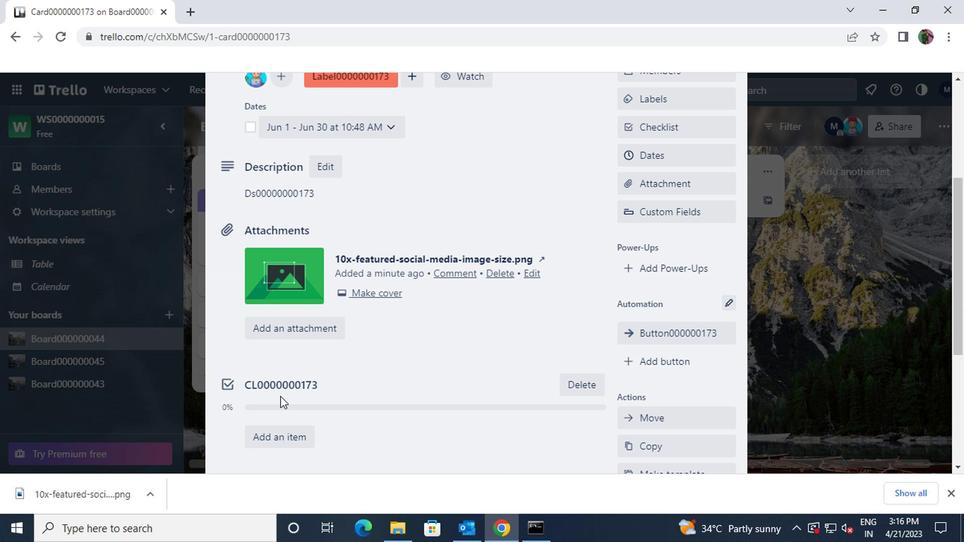 
Action: Mouse scrolled (277, 393) with delta (0, 0)
Screenshot: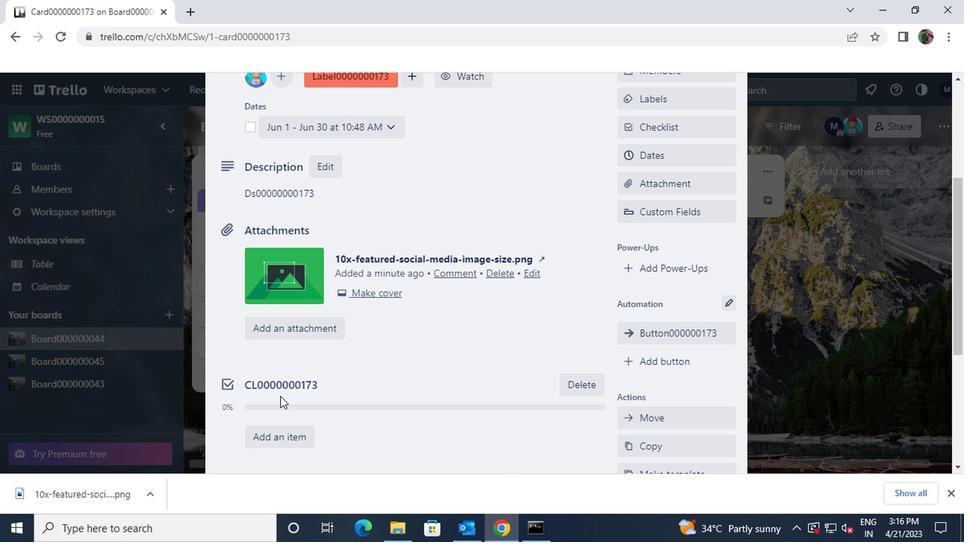 
Action: Mouse scrolled (277, 393) with delta (0, 0)
Screenshot: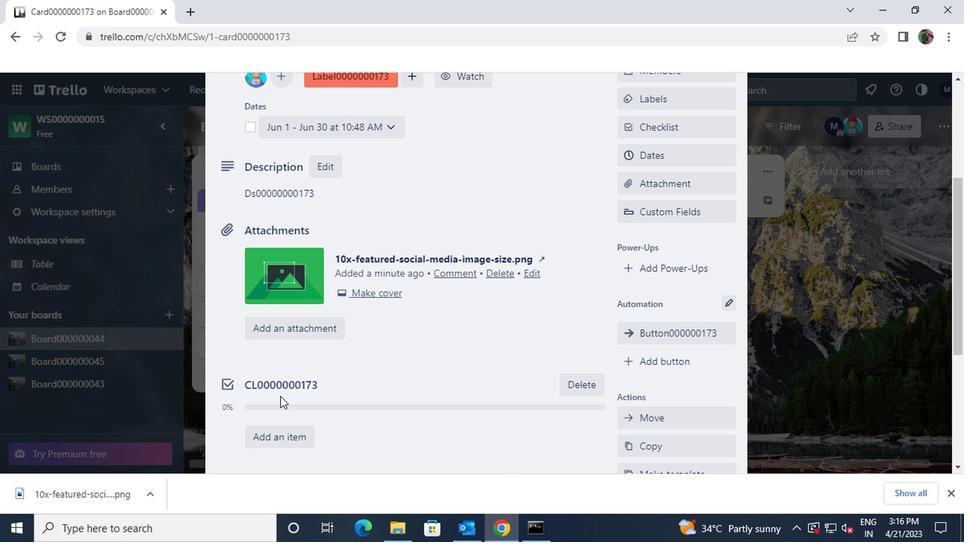 
Action: Mouse moved to (280, 407)
Screenshot: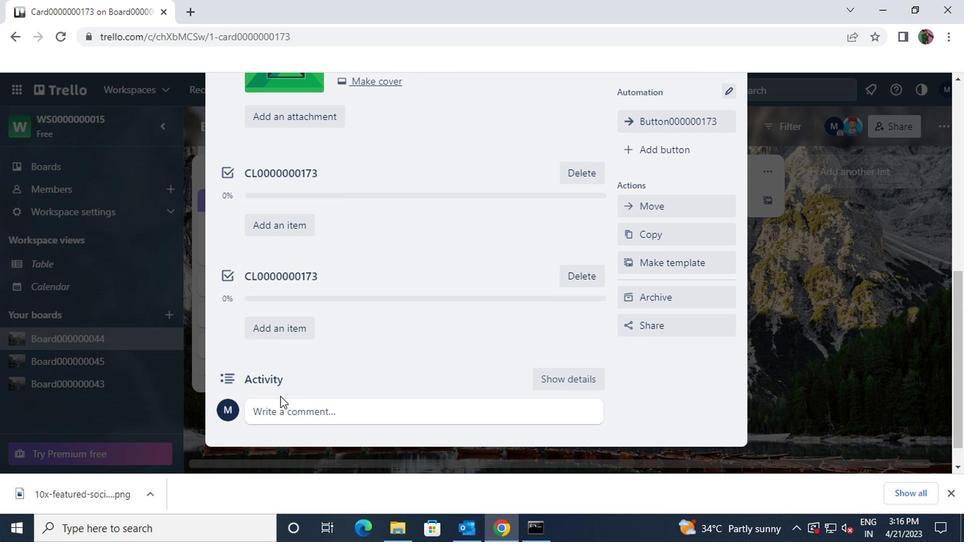 
Action: Mouse pressed left at (280, 407)
Screenshot: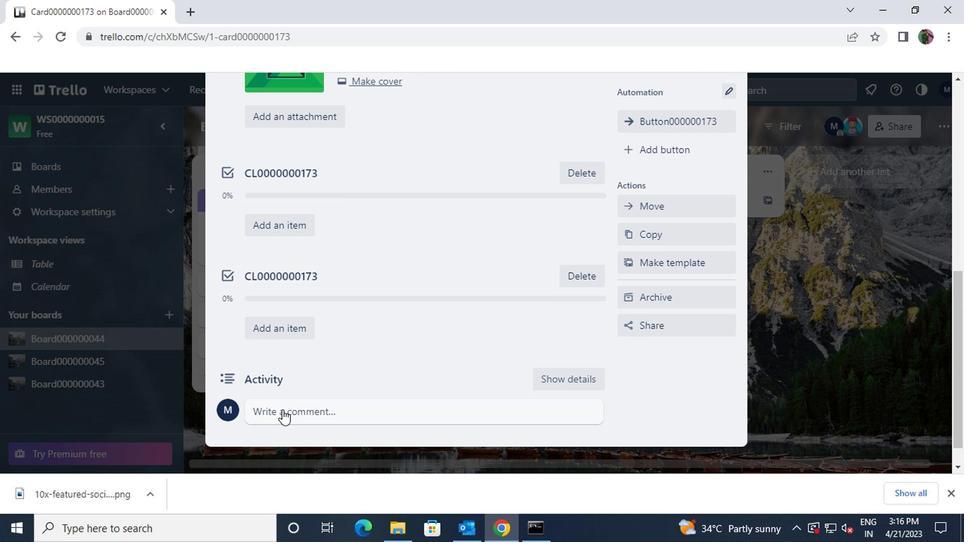 
Action: Key pressed <Key.shift>CM0000000173
Screenshot: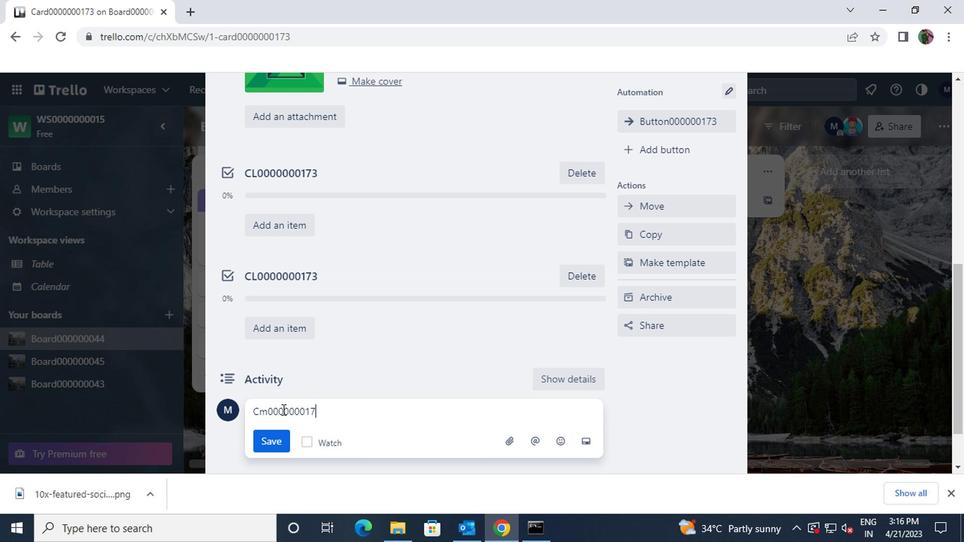 
Action: Mouse moved to (276, 433)
Screenshot: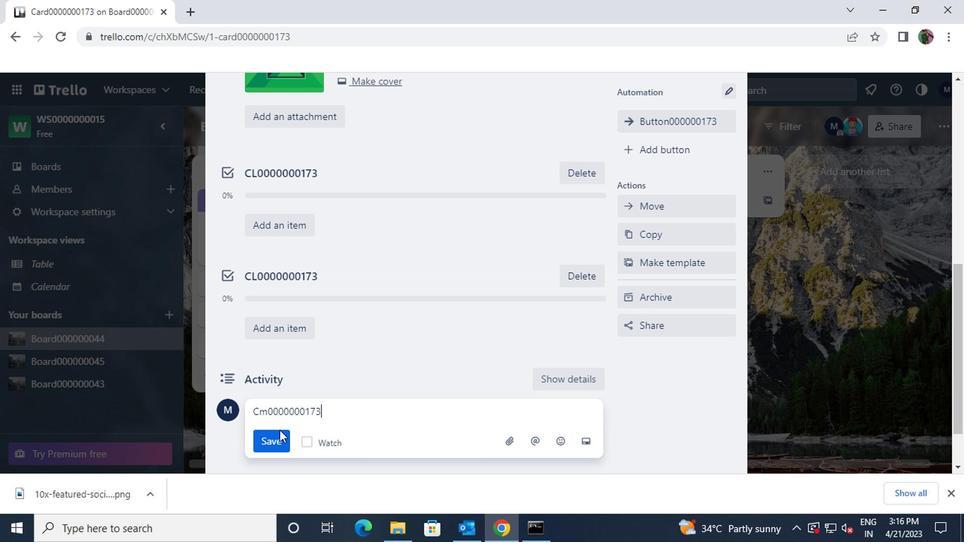 
Action: Mouse pressed left at (276, 433)
Screenshot: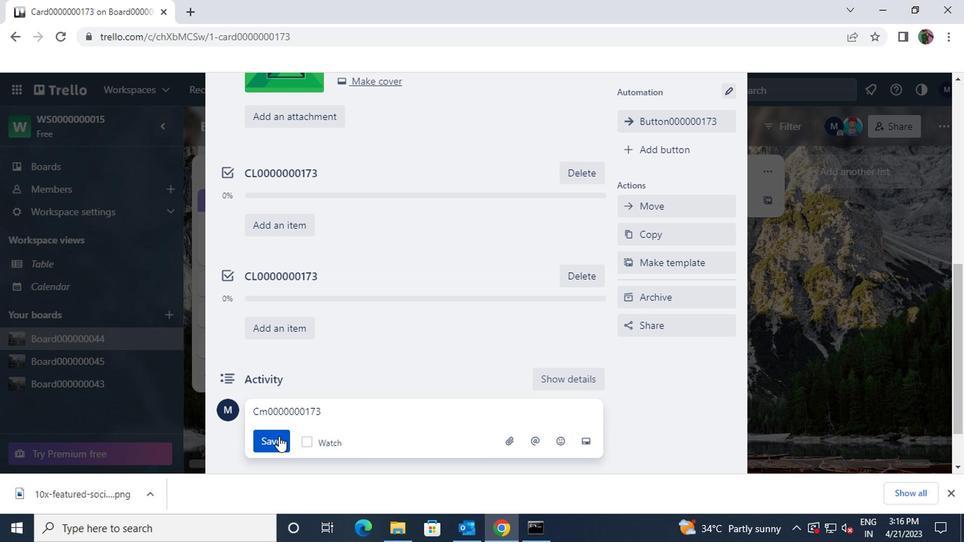 
